 Task: Compose an email to inform a customer about an offer on their last purchased shoes.
Action: Mouse moved to (61, 113)
Screenshot: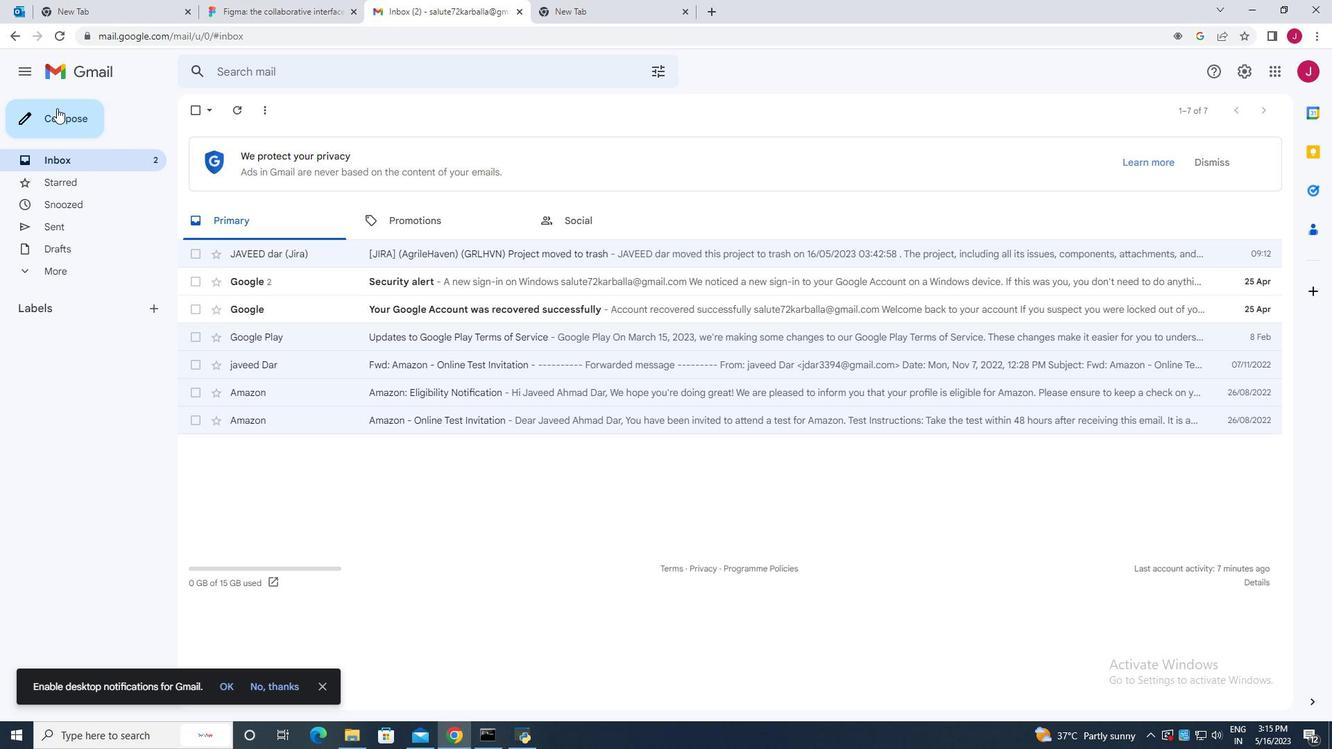 
Action: Mouse pressed left at (61, 113)
Screenshot: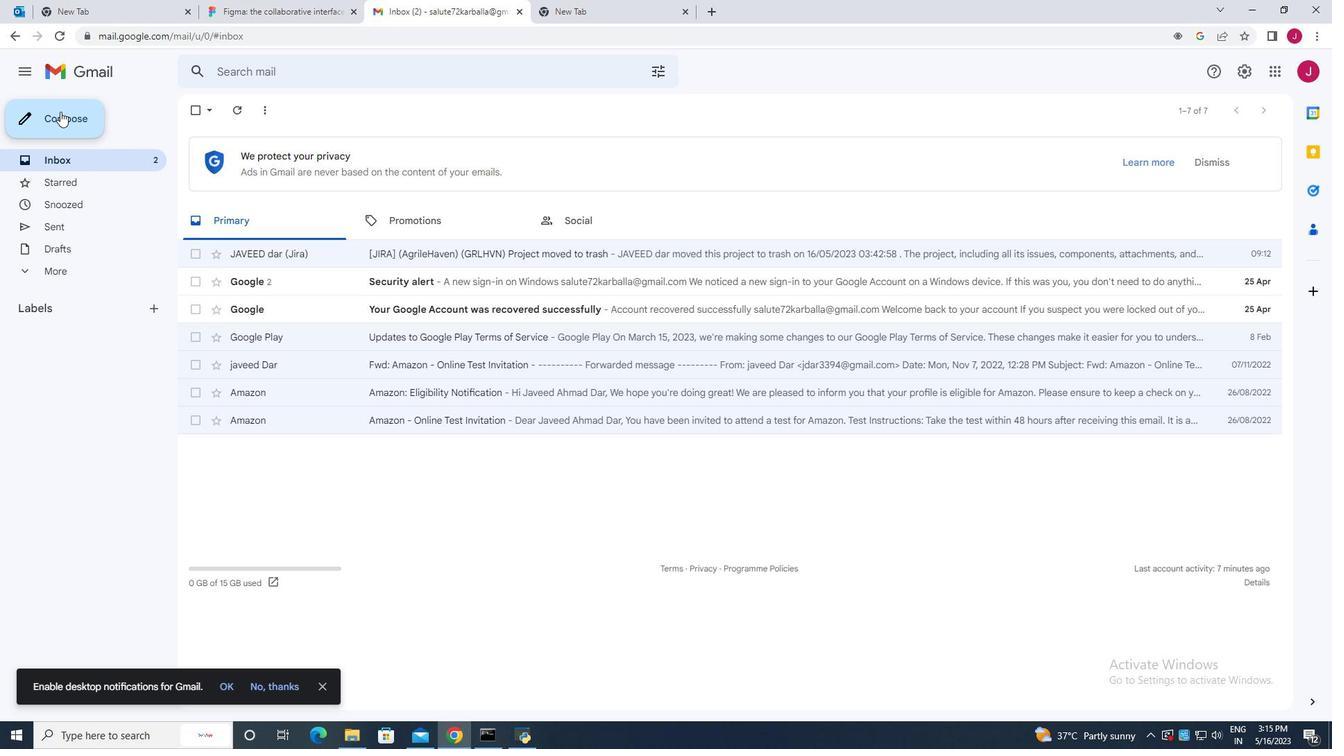 
Action: Mouse moved to (981, 346)
Screenshot: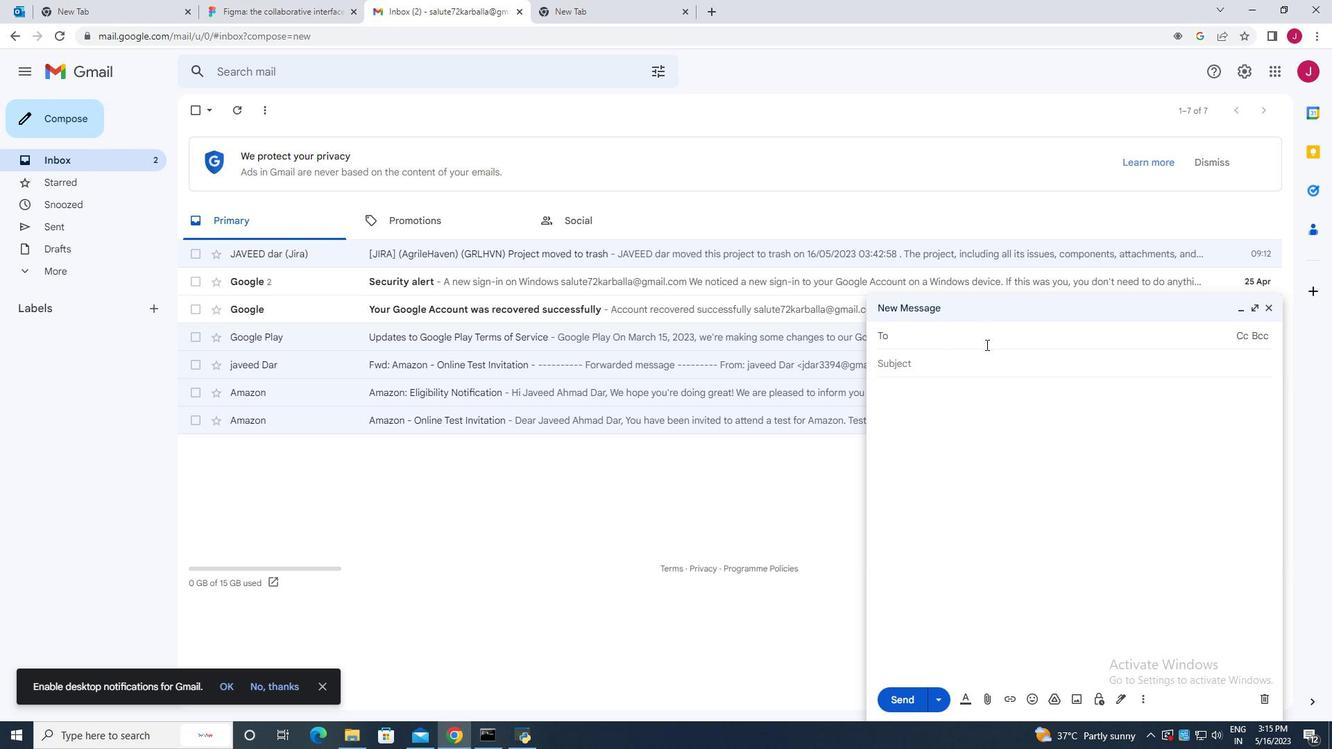 
Action: Key pressed ayash<Key.space>ashraf
Screenshot: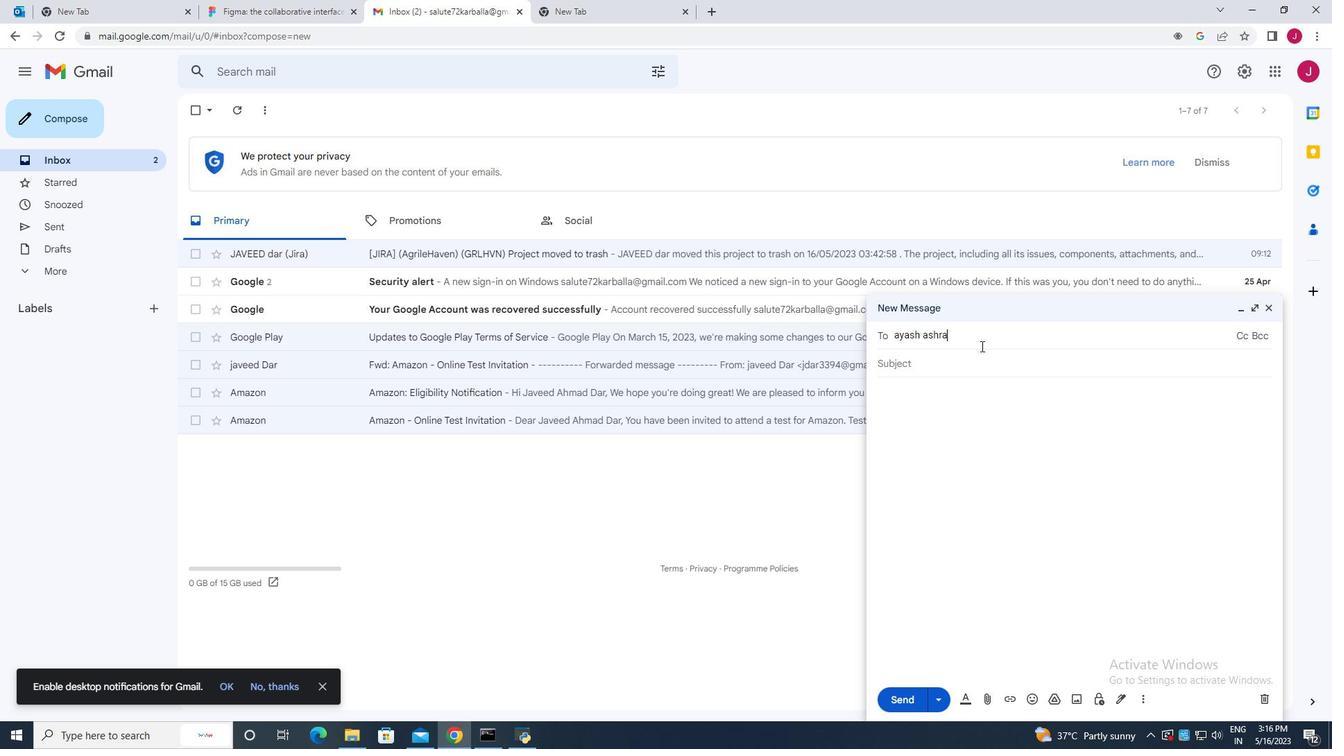 
Action: Mouse moved to (989, 364)
Screenshot: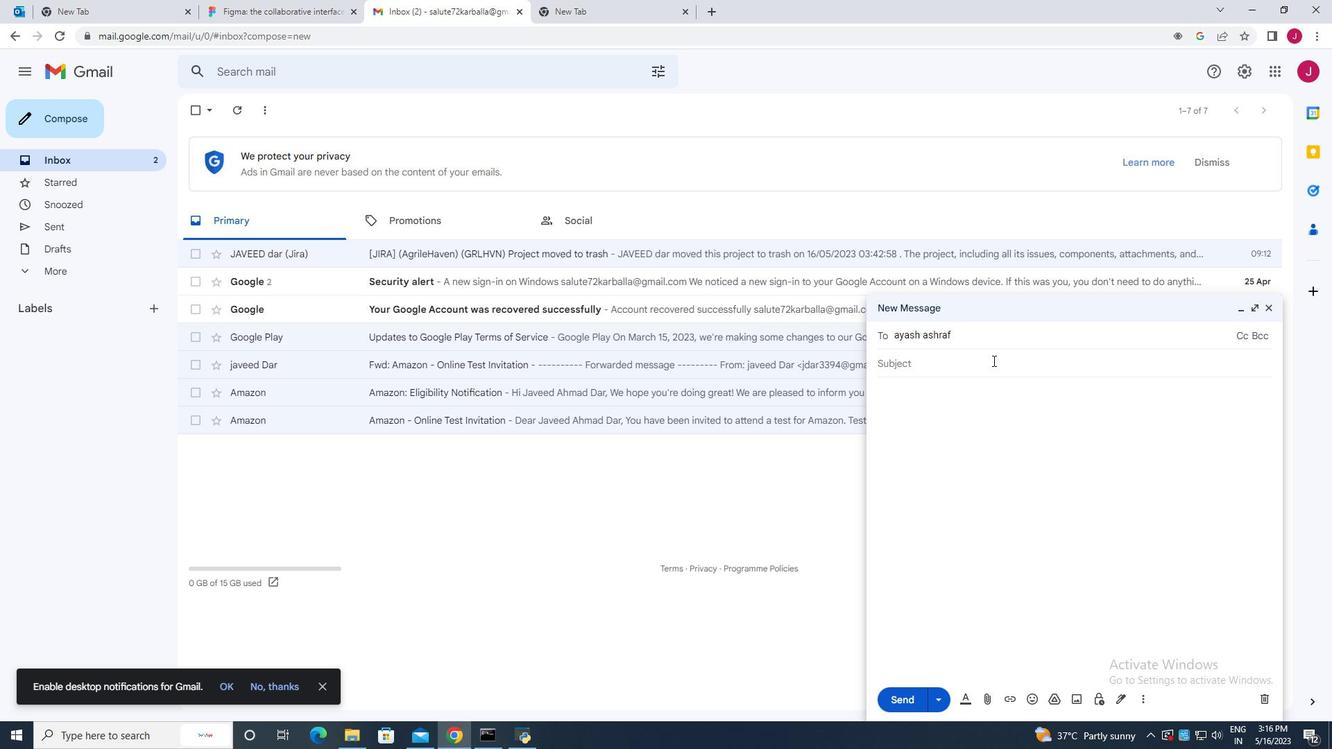 
Action: Mouse pressed left at (989, 364)
Screenshot: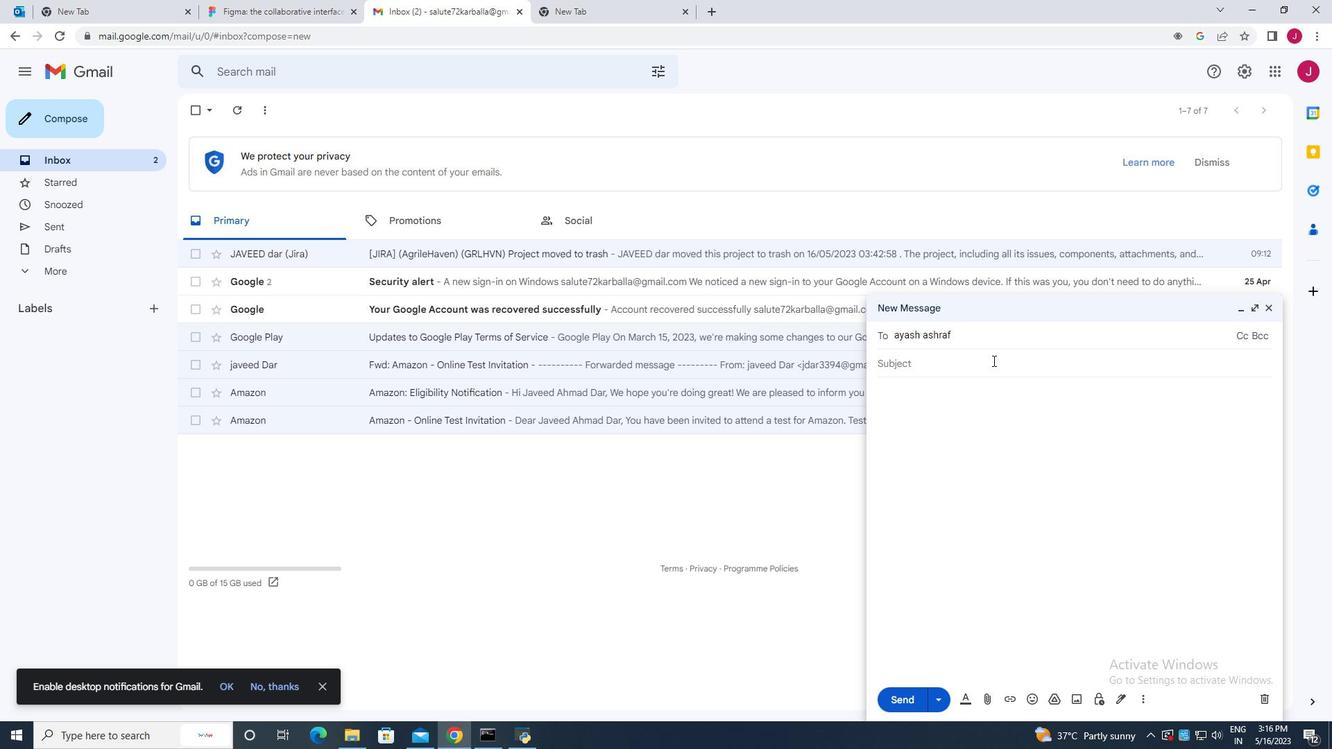 
Action: Key pressed offer<Key.space>avilable<Key.space><Key.backspace><Key.backspace><Key.backspace>le<Key.space>
Screenshot: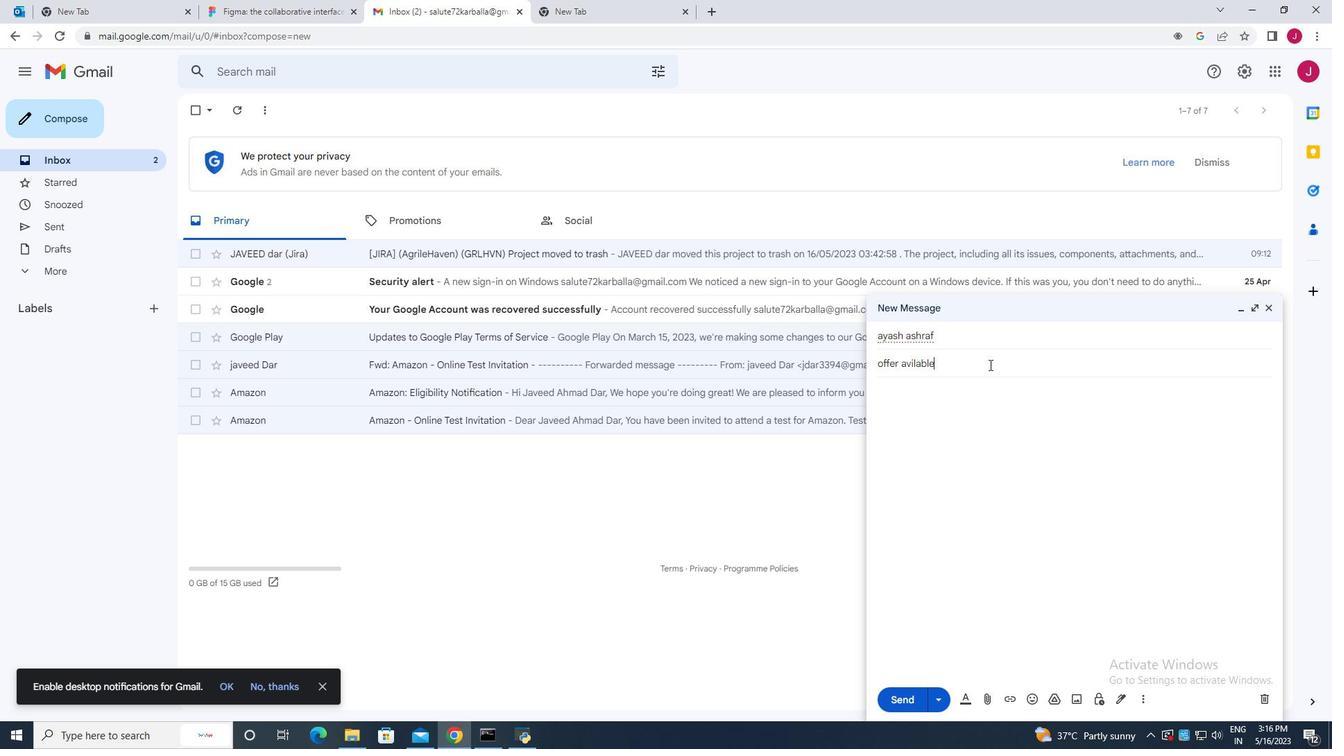 
Action: Mouse moved to (921, 364)
Screenshot: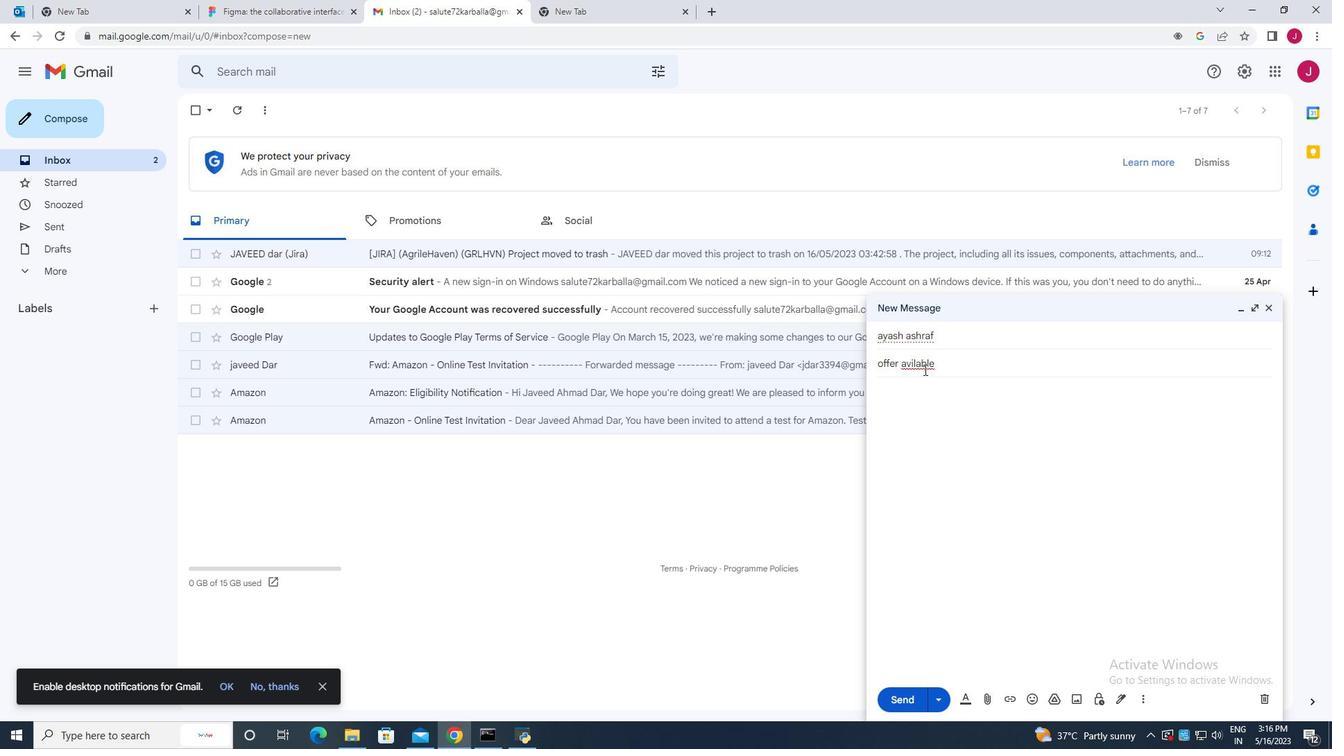 
Action: Mouse pressed right at (921, 364)
Screenshot: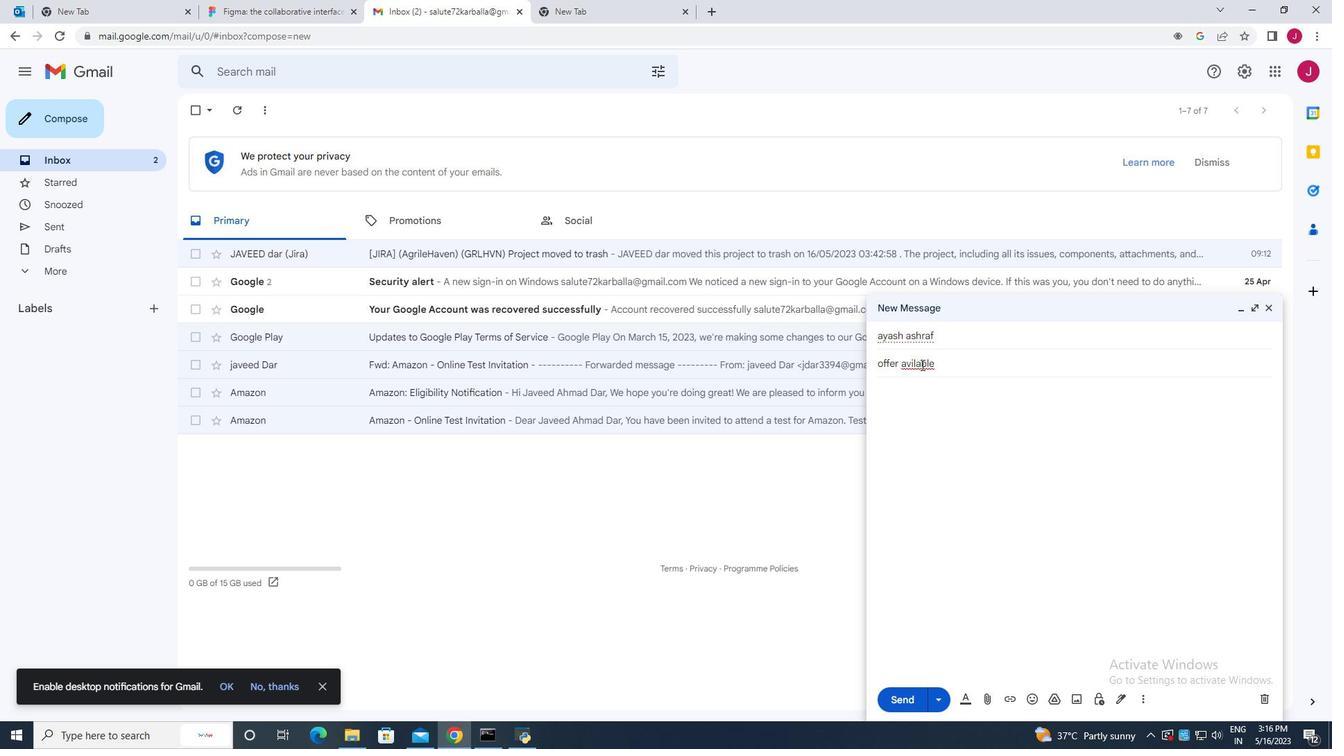 
Action: Mouse moved to (956, 375)
Screenshot: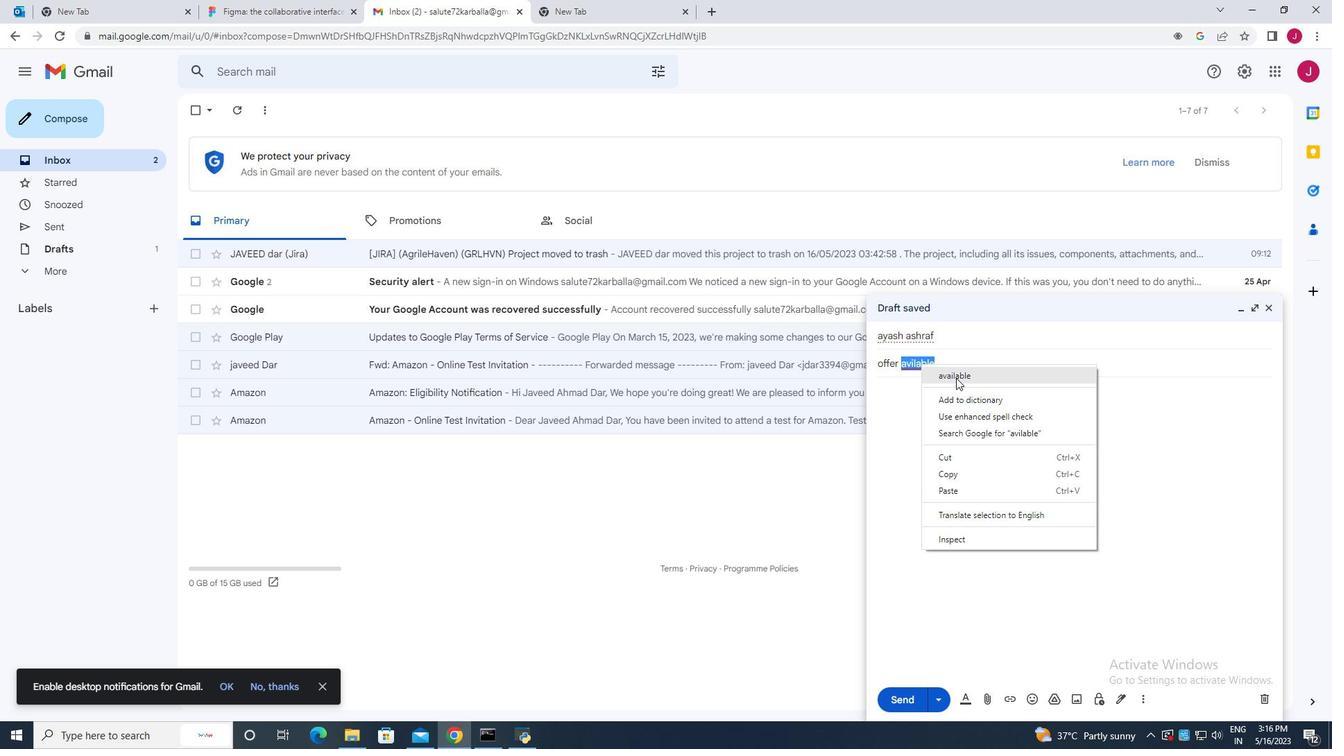 
Action: Mouse pressed left at (956, 375)
Screenshot: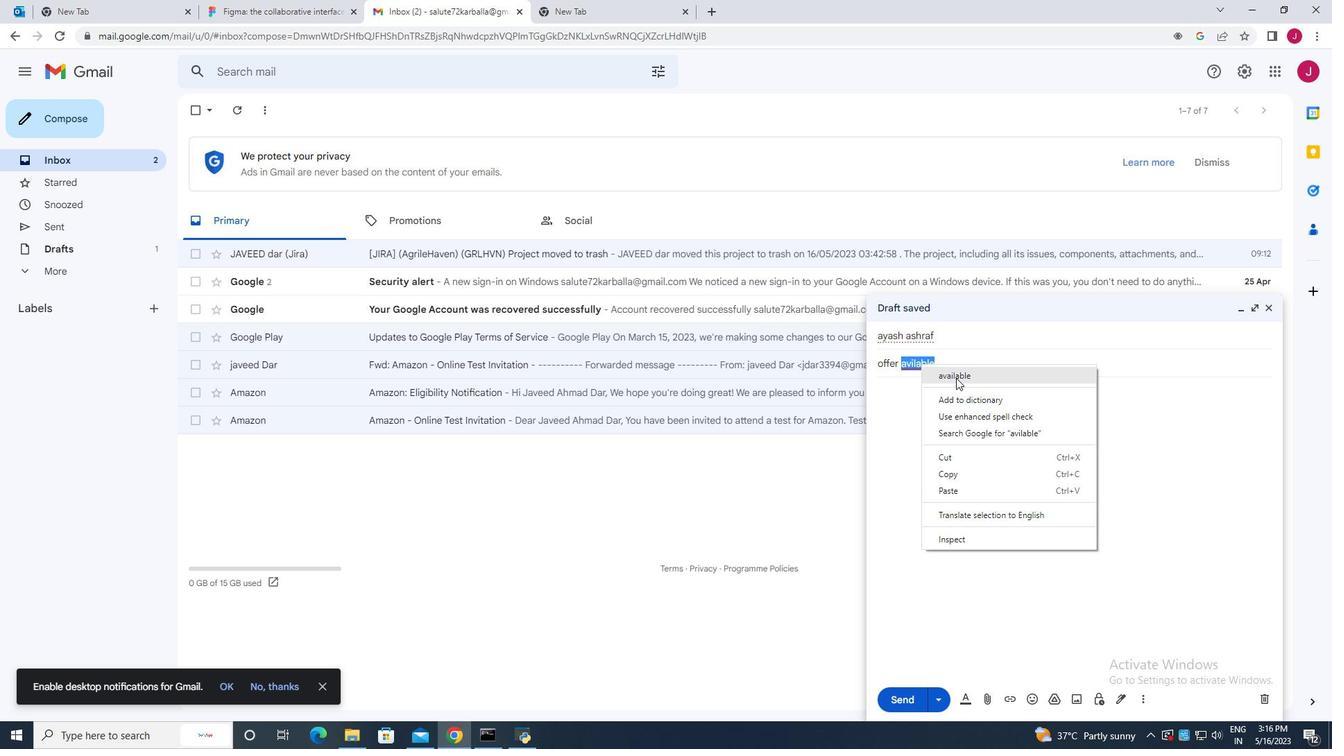 
Action: Mouse moved to (966, 362)
Screenshot: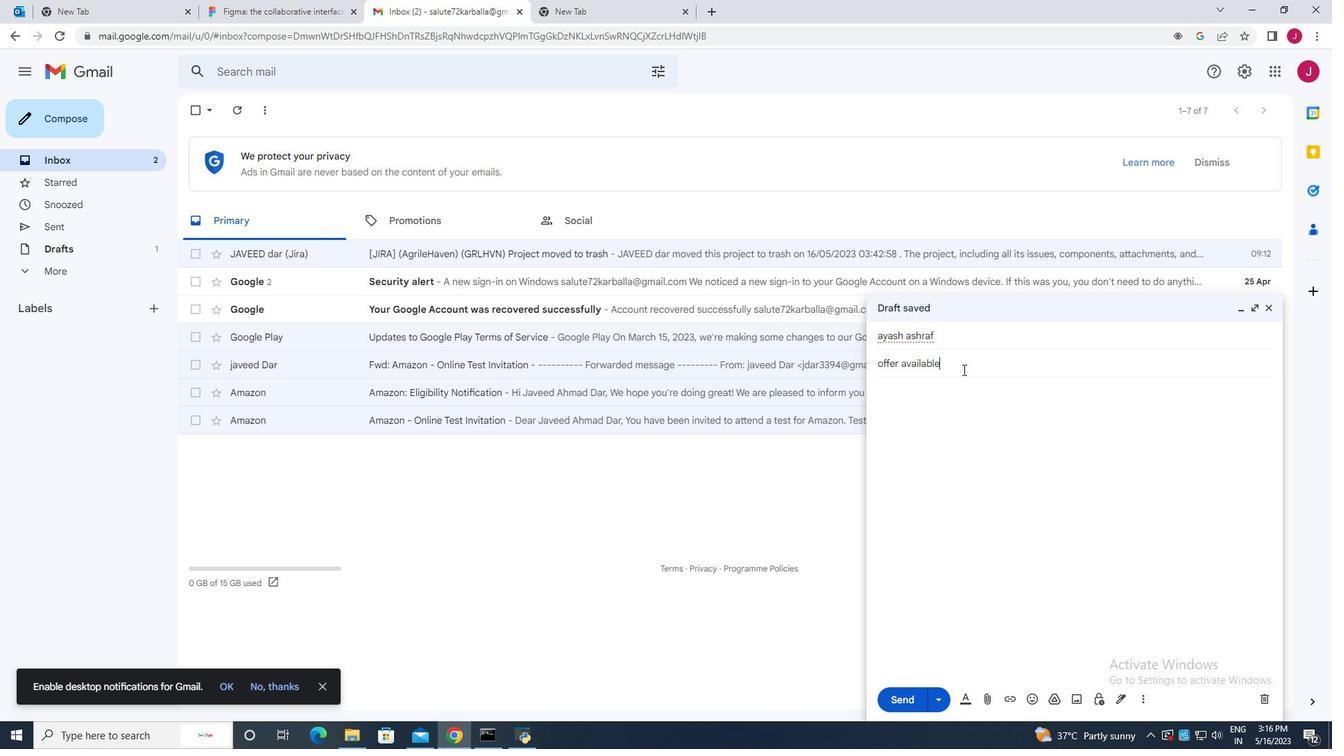 
Action: Mouse pressed left at (966, 362)
Screenshot: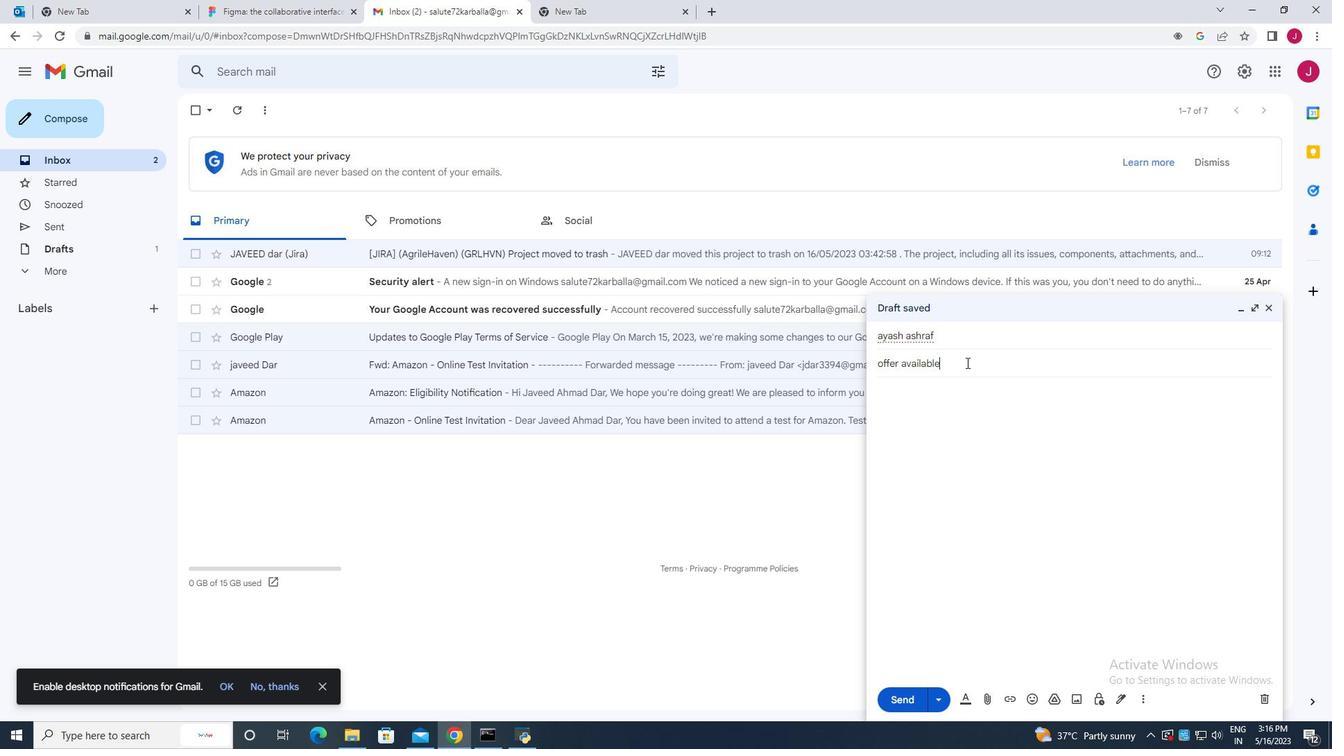 
Action: Key pressed for<Key.space>sho<Key.backspace><Key.backspace><Key.backspace><Key.backspace><Key.space>last<Key.space>purchased<Key.space>c<Key.backspace>shoes<Key.enter><Key.enter>
Screenshot: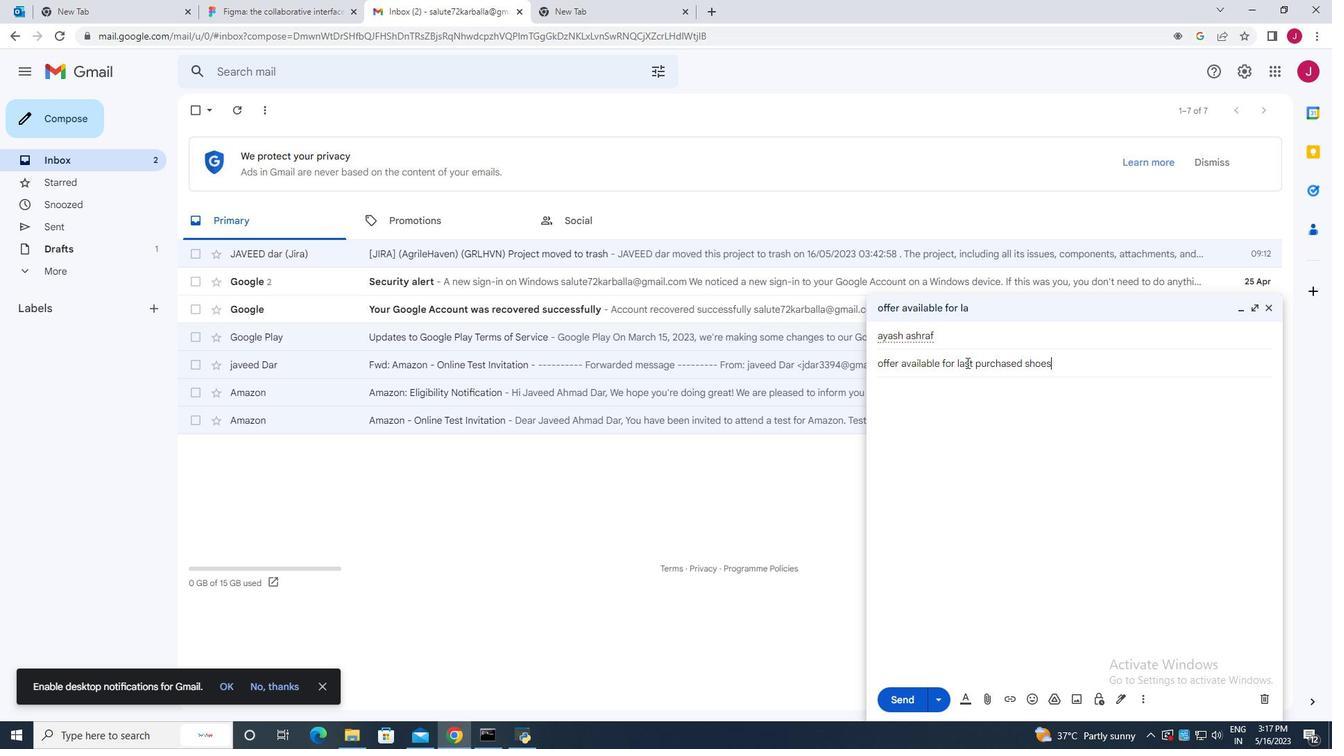 
Action: Mouse moved to (964, 498)
Screenshot: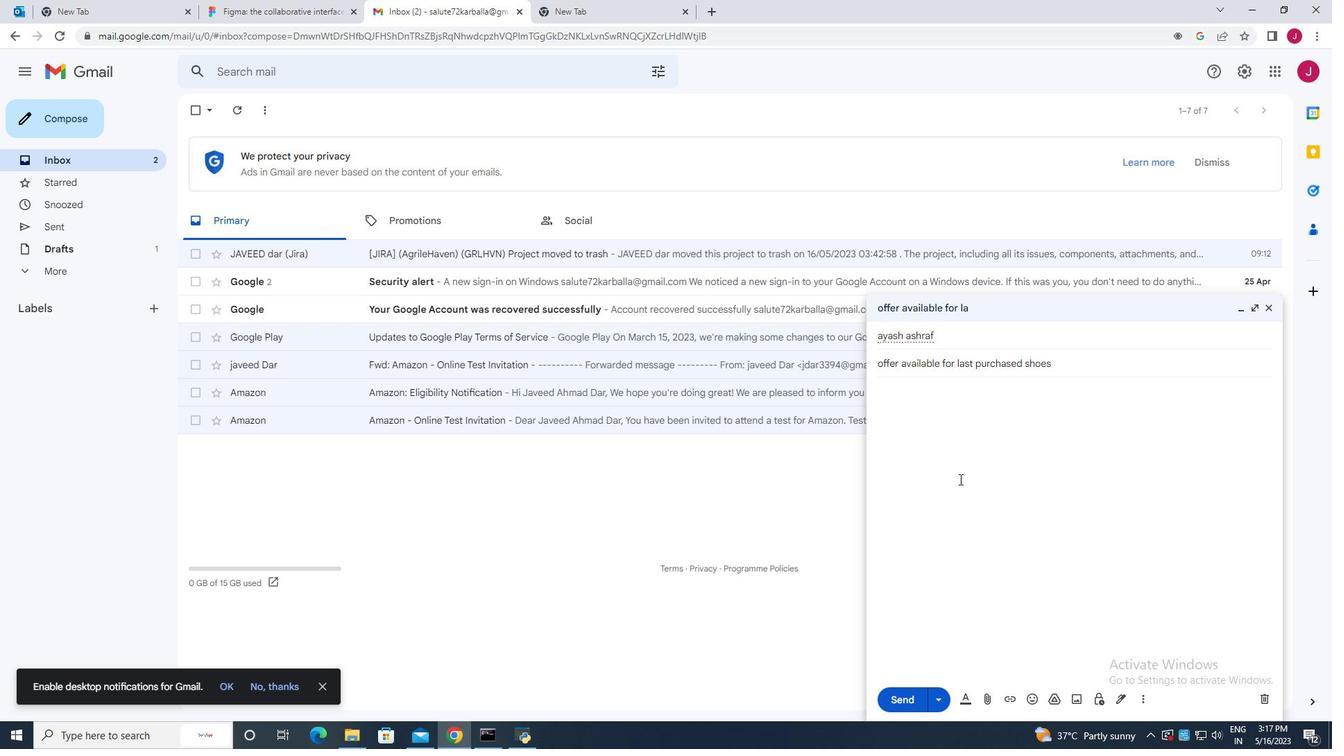 
Action: Mouse pressed left at (964, 498)
Screenshot: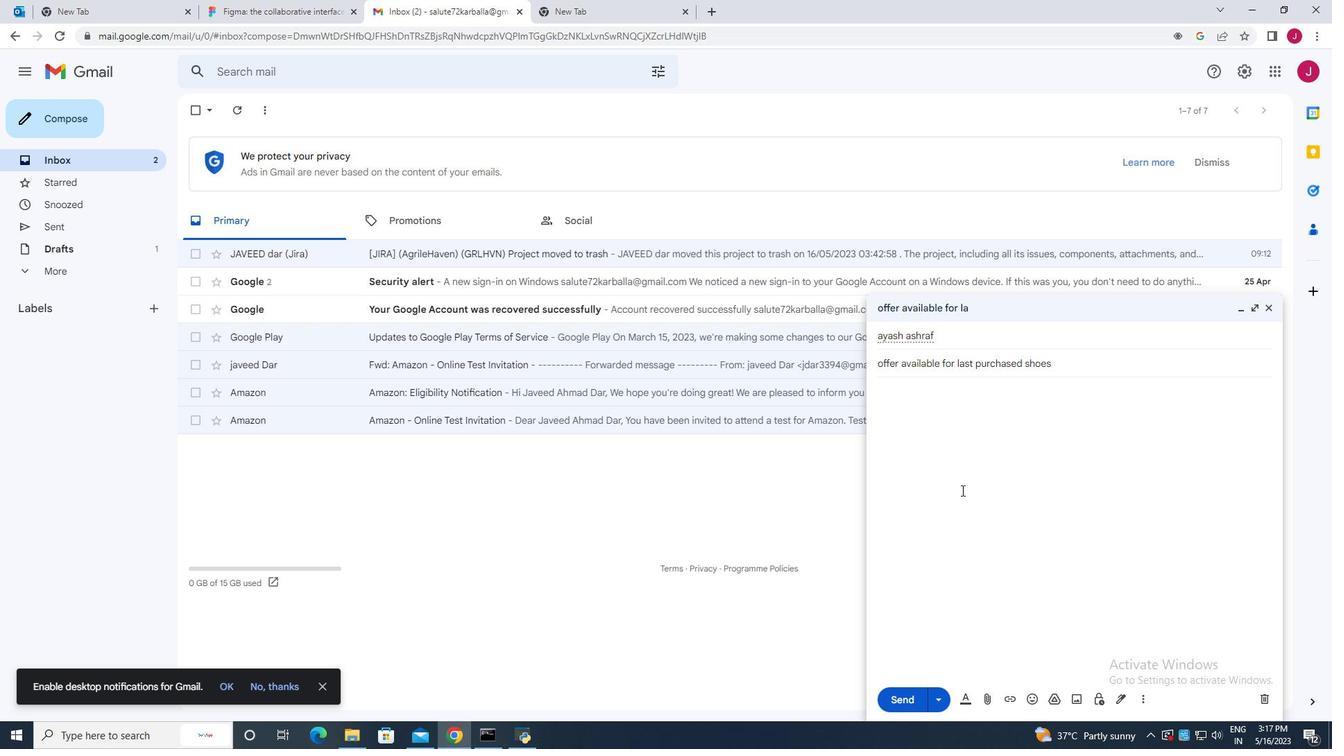 
Action: Mouse moved to (954, 450)
Screenshot: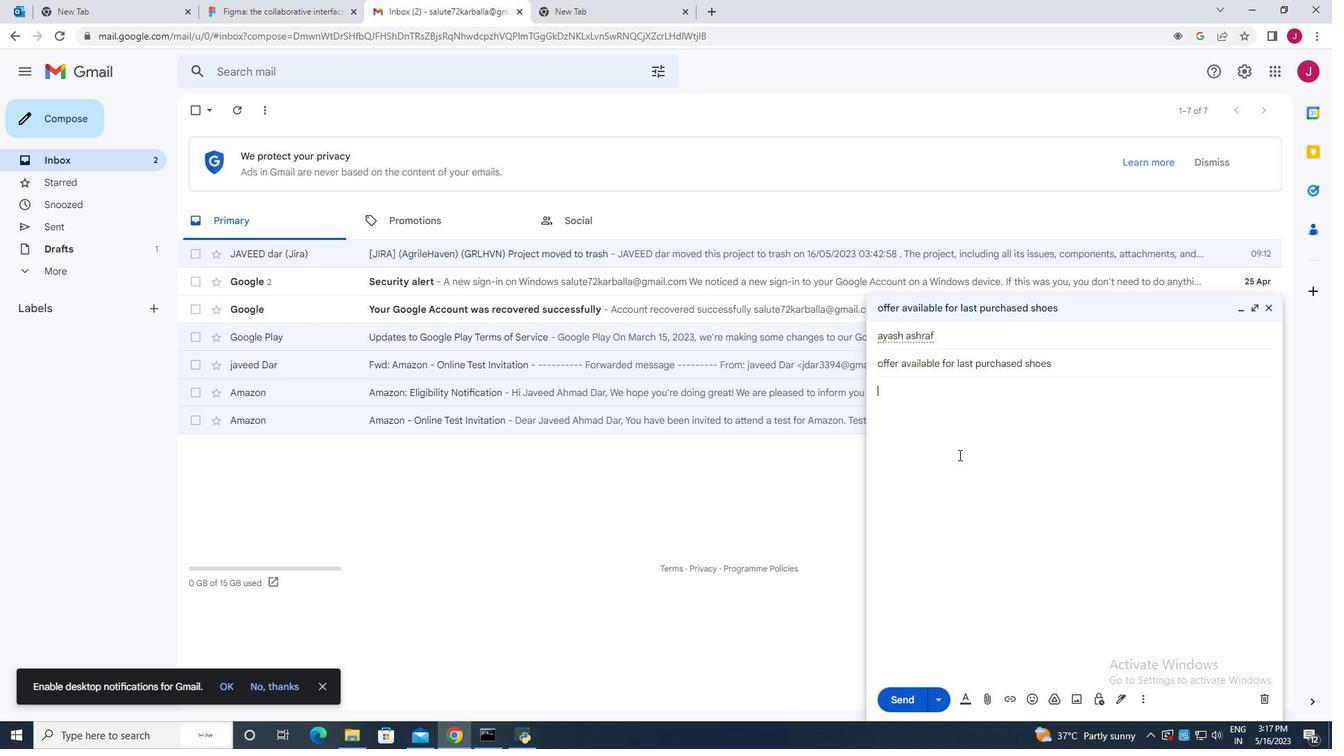 
Action: Key pressed dera<Key.space>ayash
Screenshot: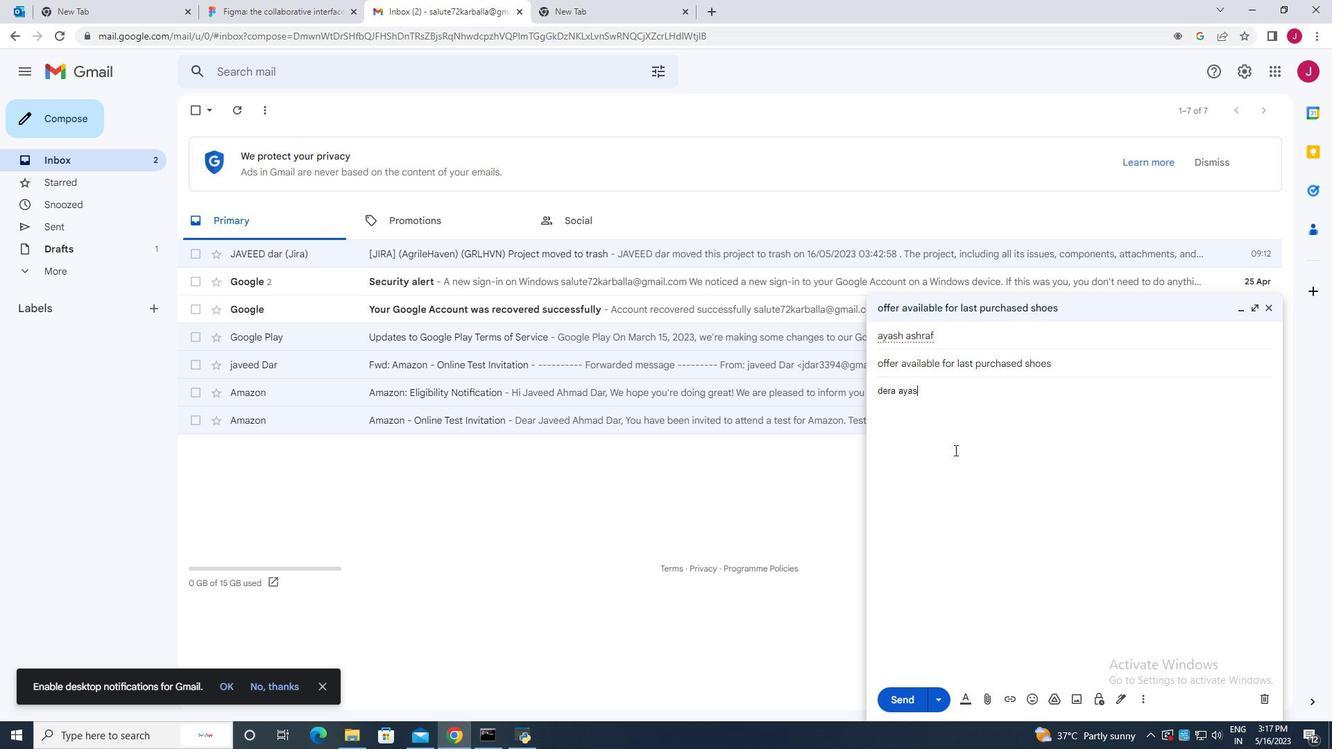 
Action: Mouse moved to (895, 391)
Screenshot: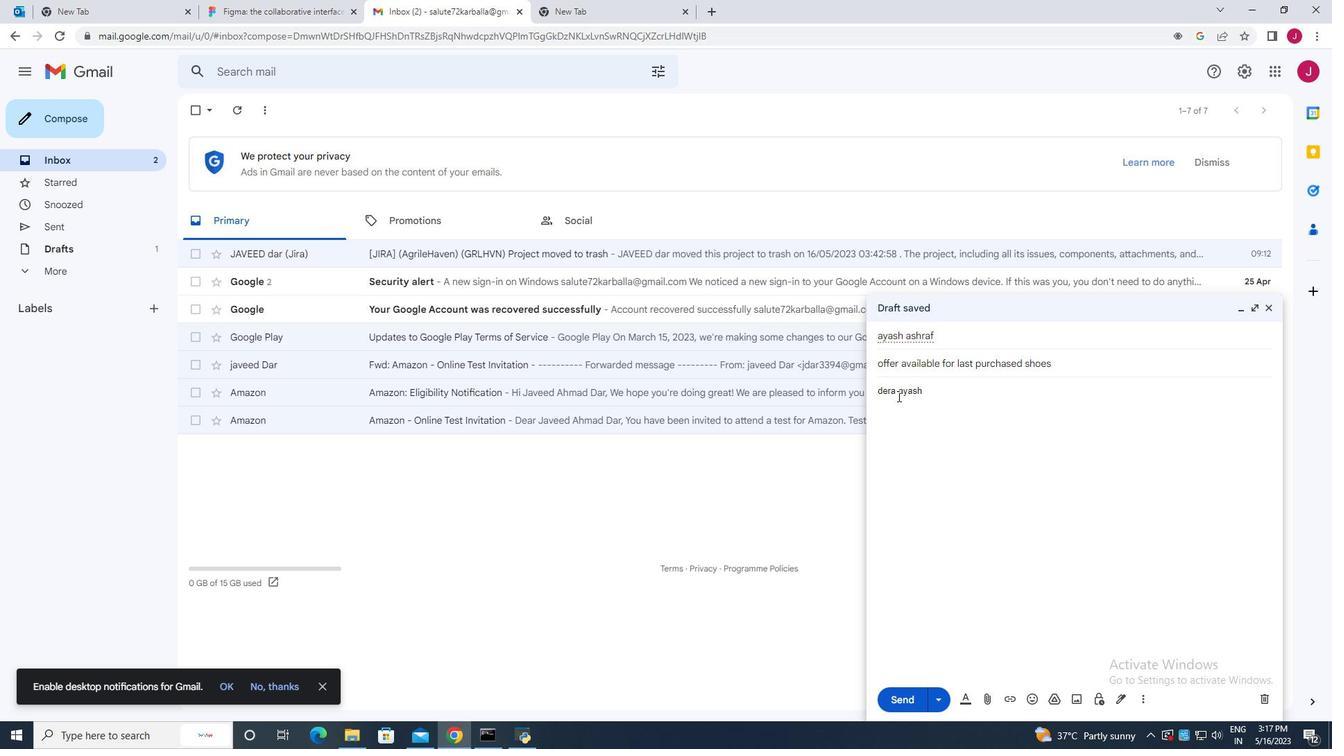 
Action: Mouse pressed left at (895, 391)
Screenshot: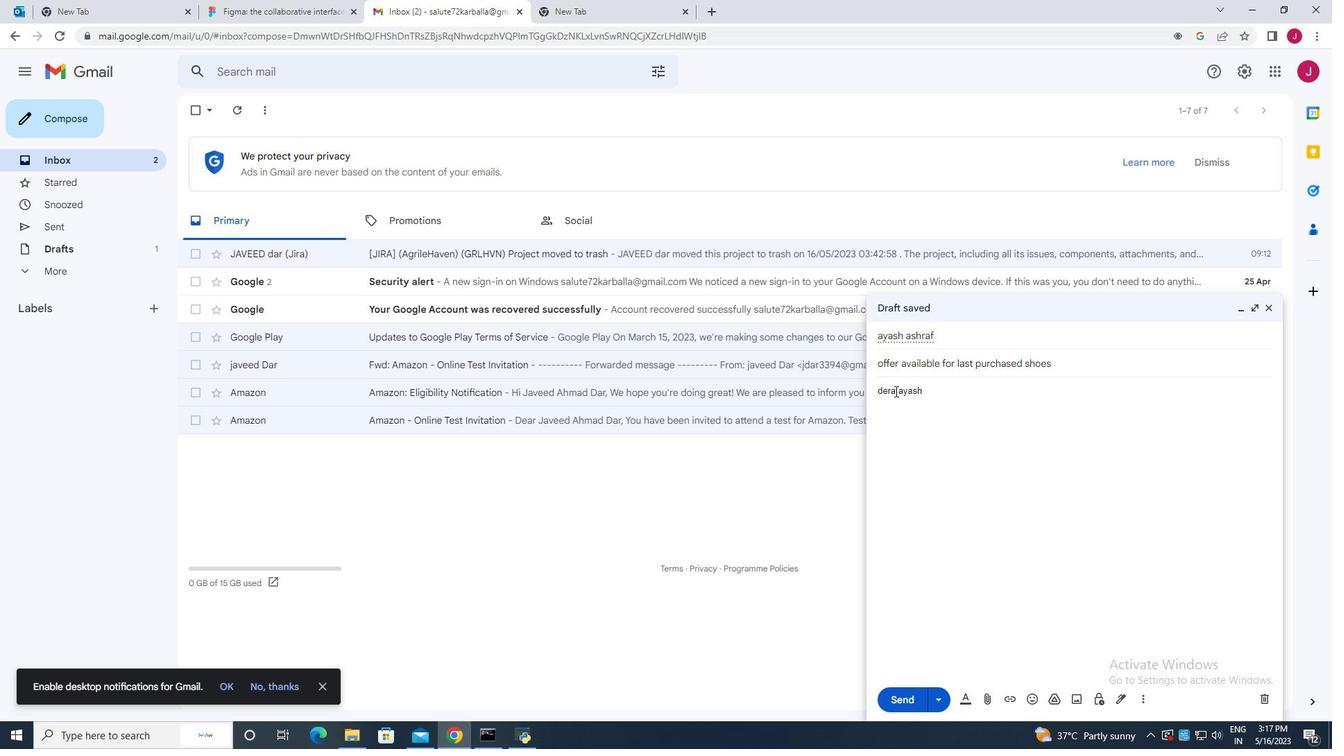 
Action: Mouse moved to (901, 398)
Screenshot: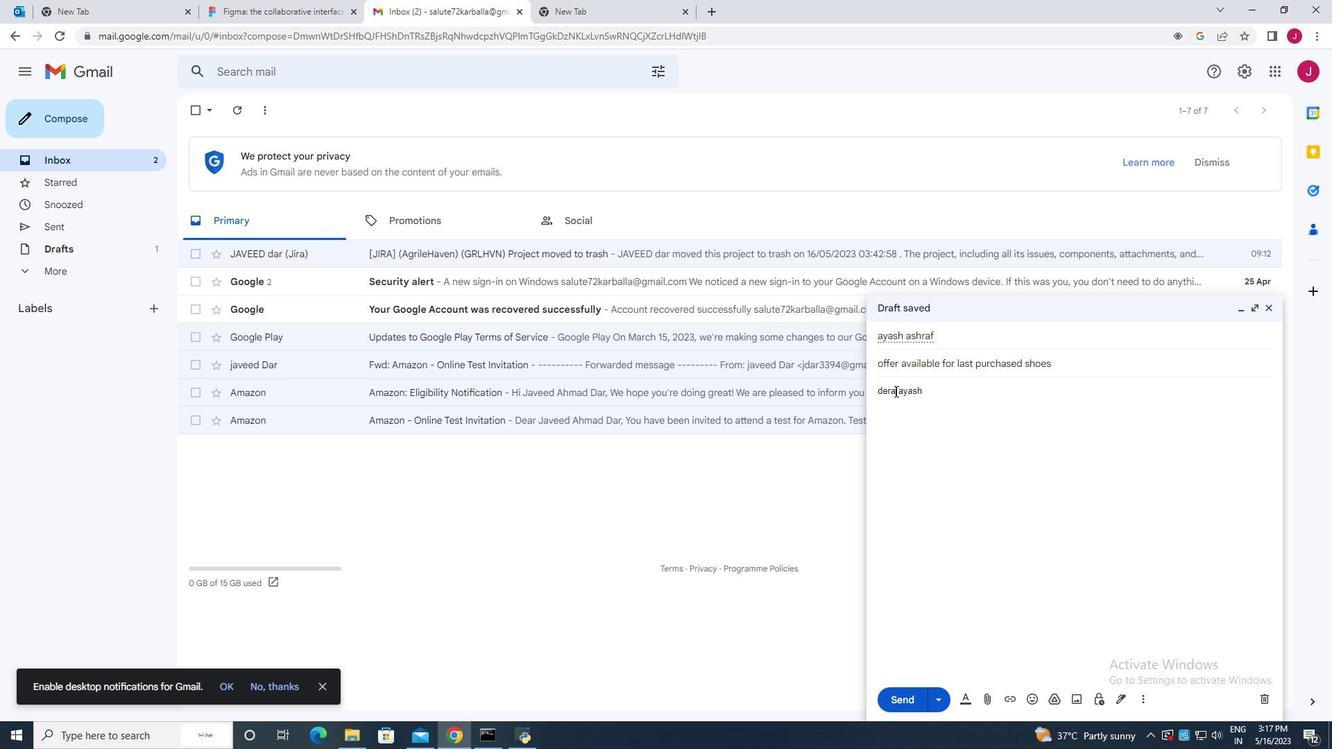 
Action: Key pressed <Key.backspace><Key.backspace>ar
Screenshot: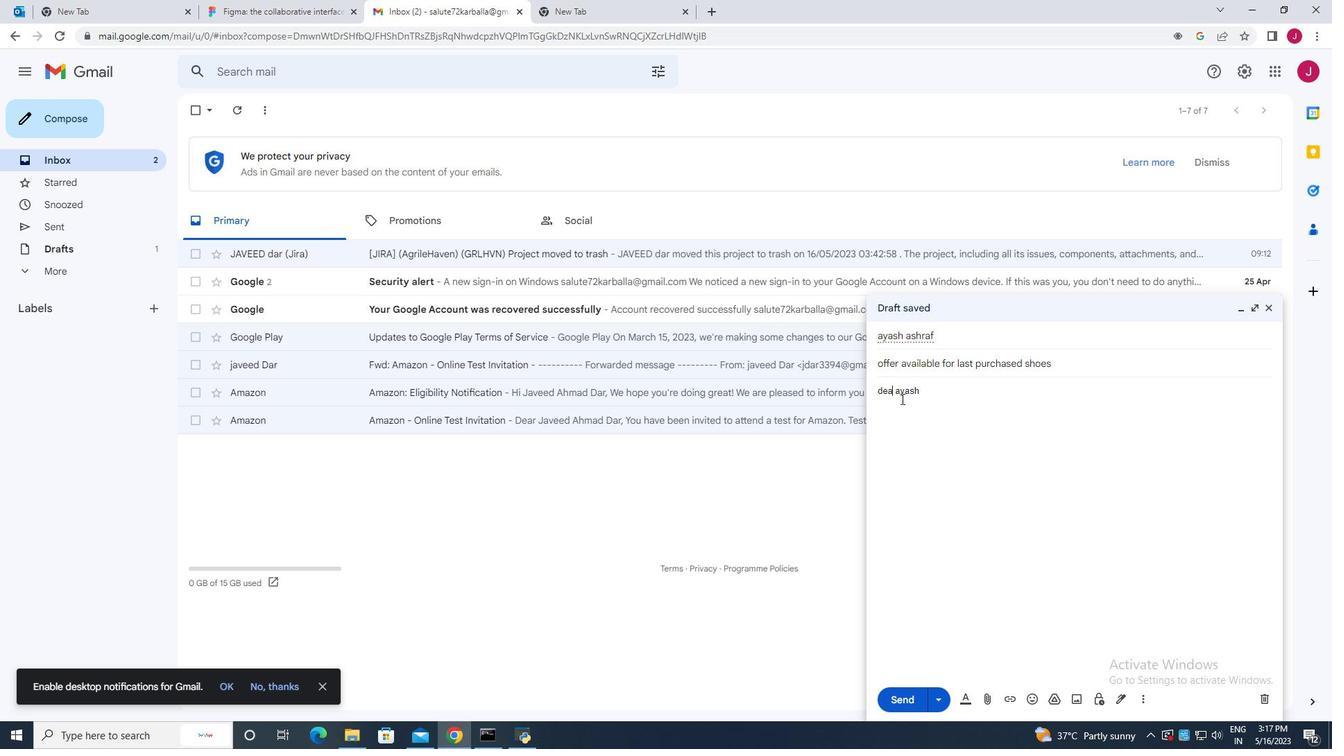 
Action: Mouse moved to (951, 399)
Screenshot: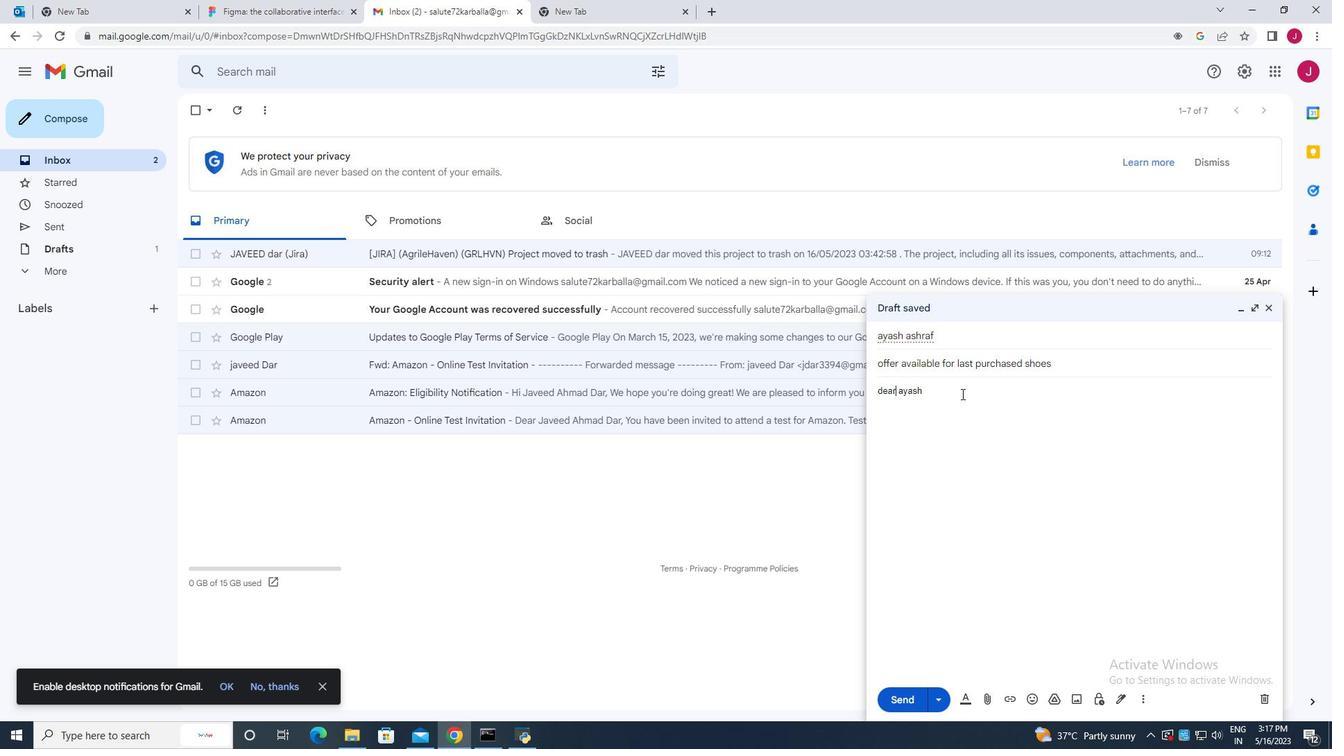 
Action: Mouse pressed left at (951, 399)
Screenshot: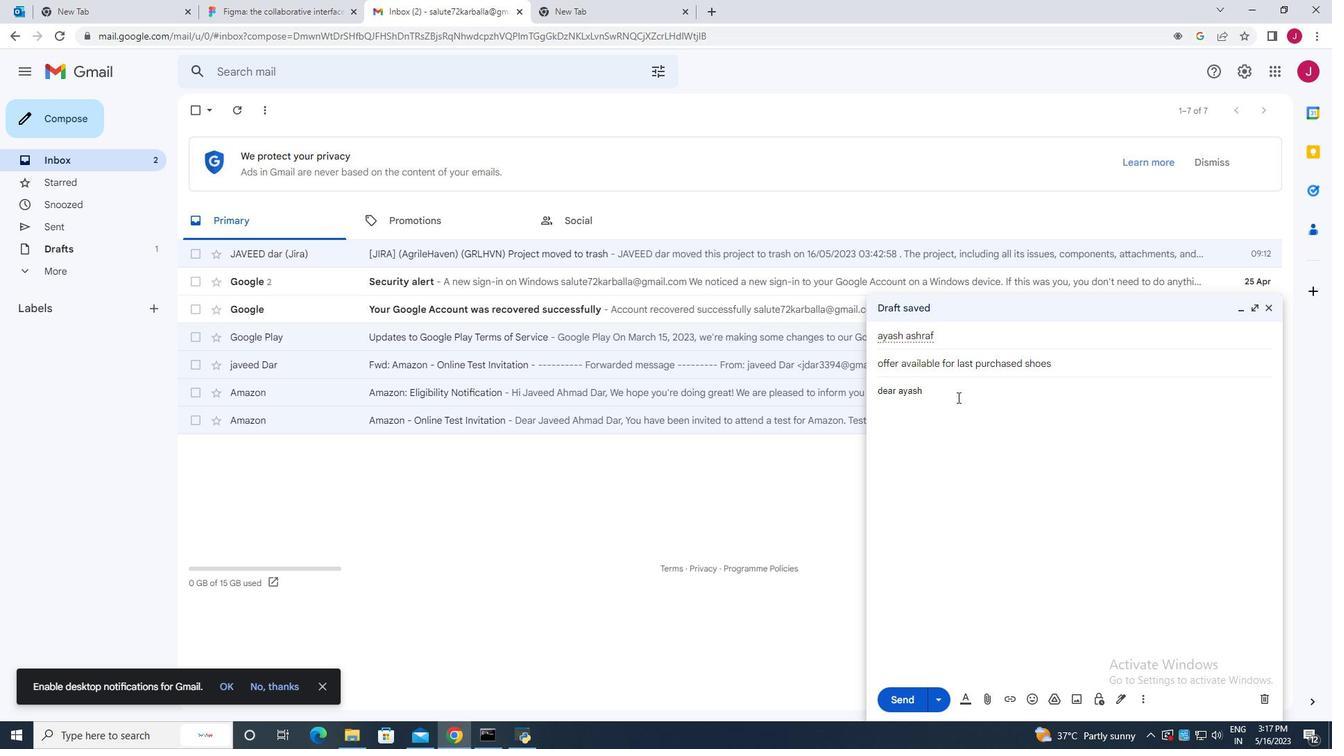 
Action: Key pressed ;<Key.enter><Key.enter>this<Key.space>is<Key.space>javeed<Key.space>,<Key.space>i<Key.space>am<Key.space>informing<Key.space>you<Key.space>tg<Key.backspace>hat<Key.space>your<Key.space>previous<Key.space>purs<Key.backspace>chased<Key.space>order<Key.space>of<Key.space>shoes<Key.space>
Screenshot: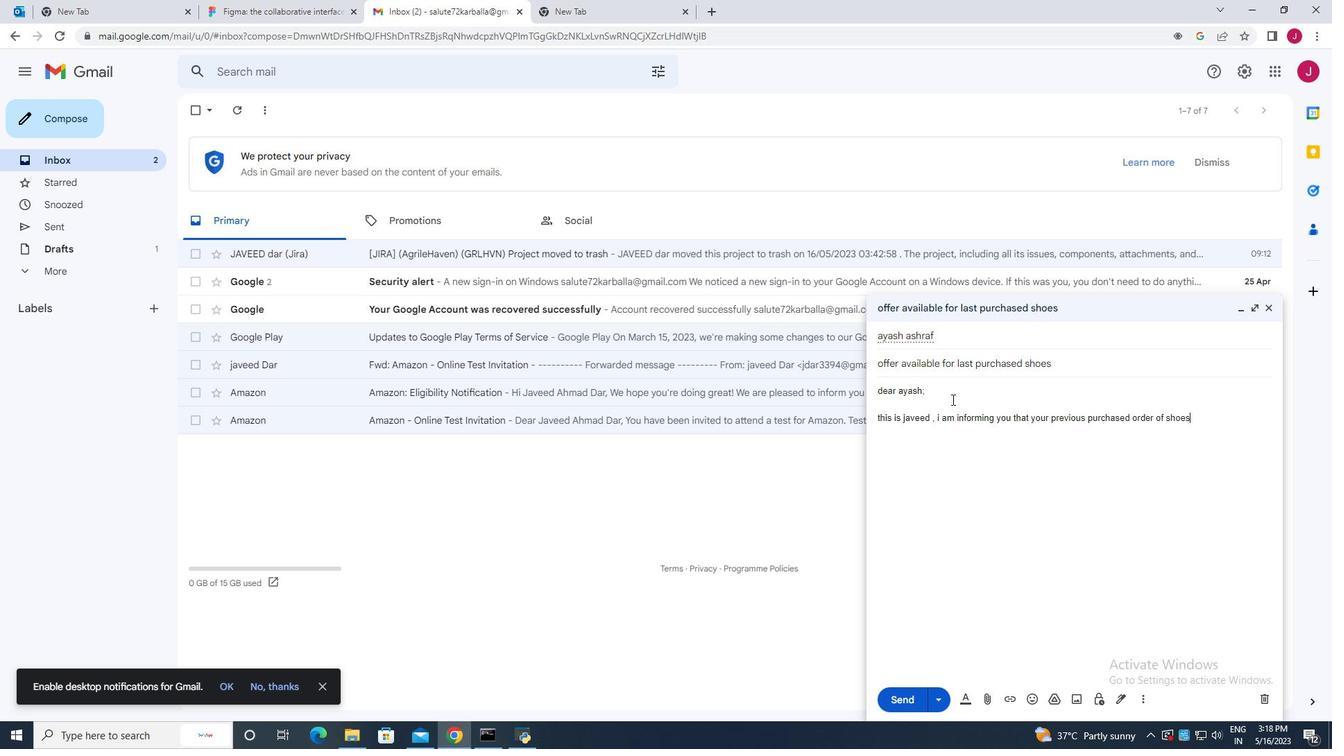 
Action: Mouse moved to (928, 421)
Screenshot: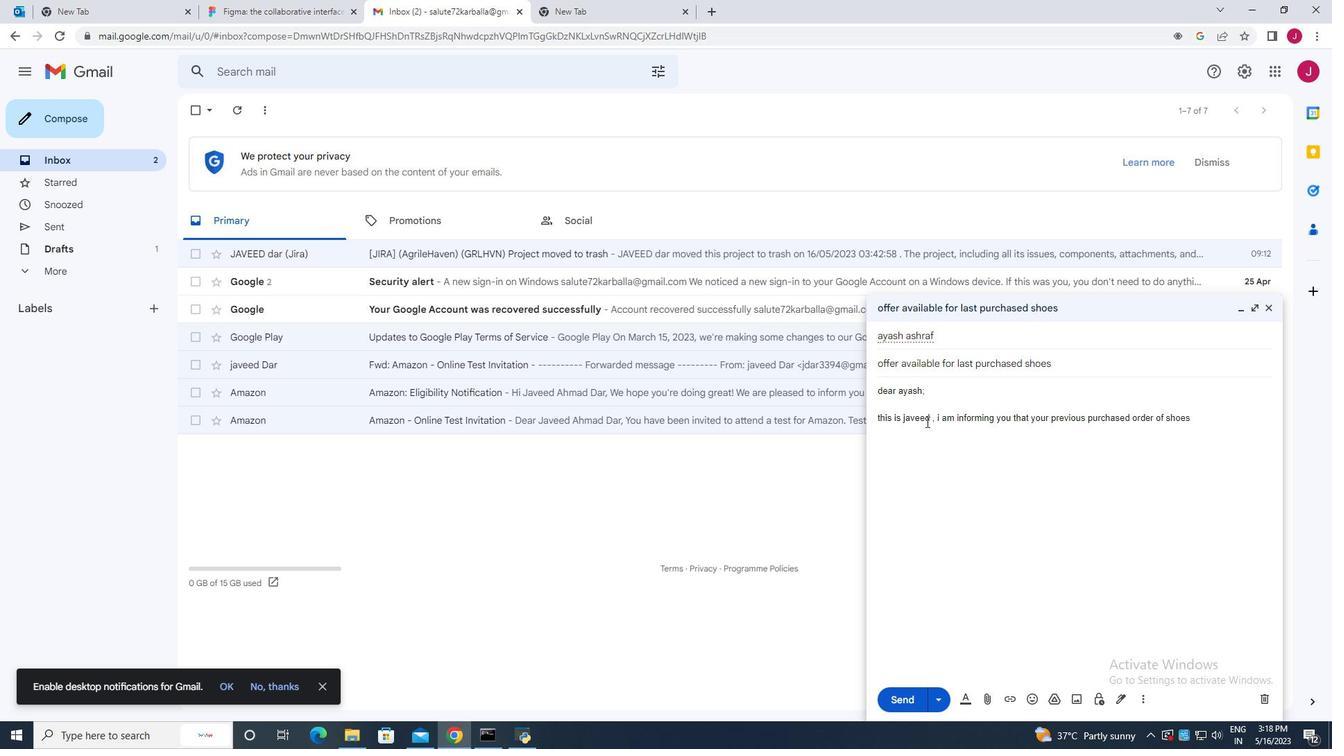 
Action: Mouse pressed left at (928, 421)
Screenshot: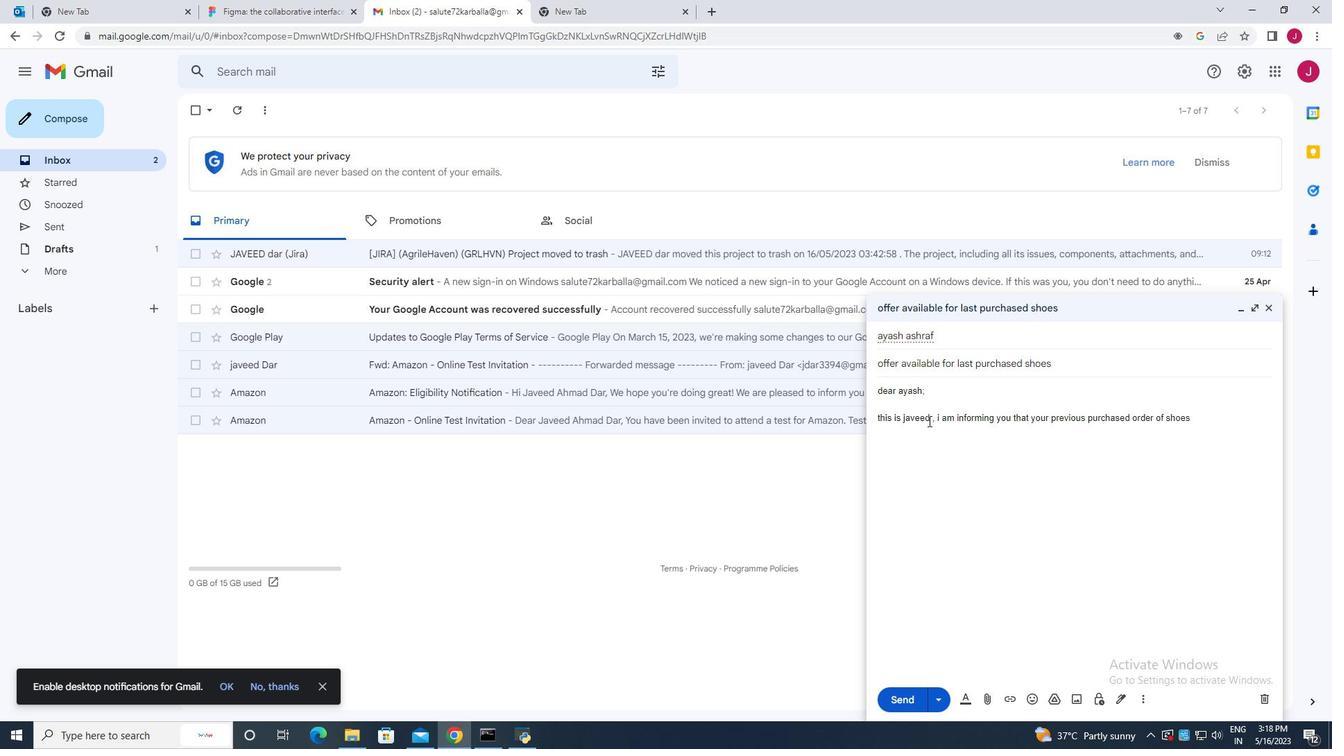 
Action: Mouse moved to (936, 424)
Screenshot: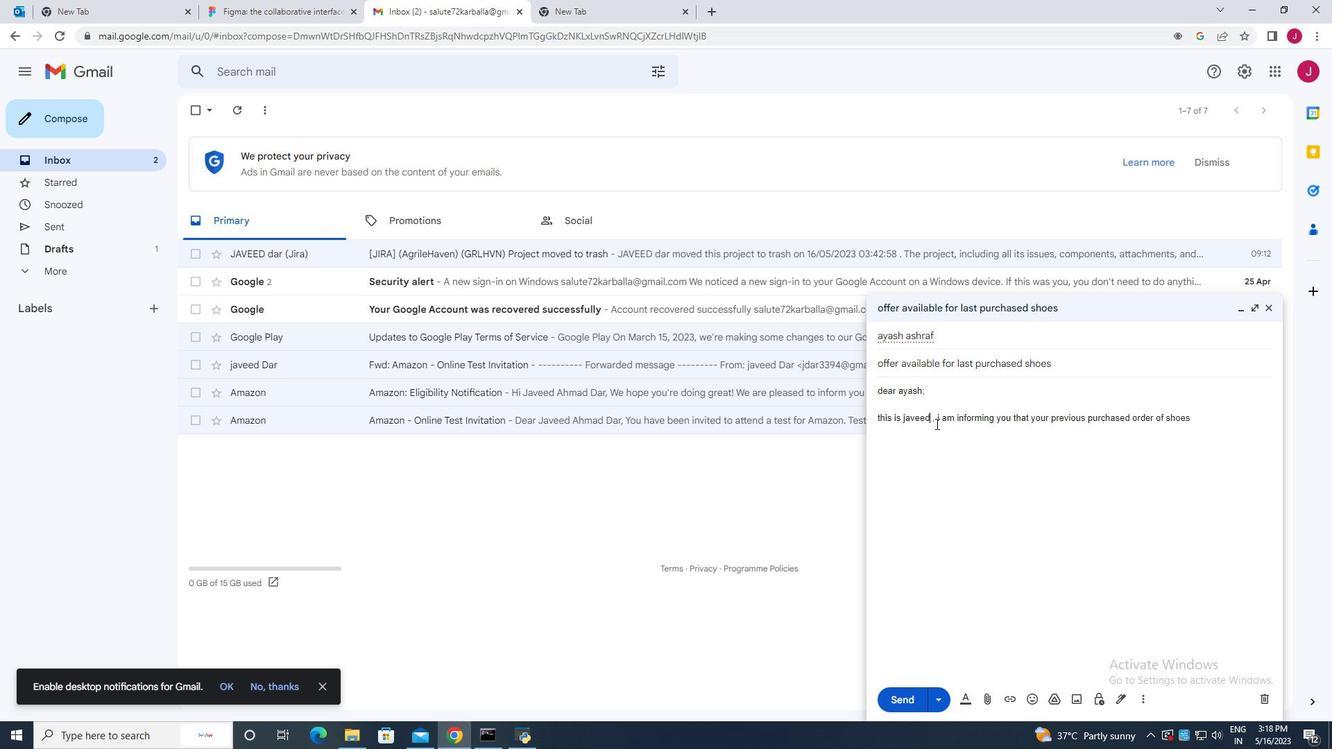 
Action: Key pressed <Key.space>mailing<Key.space>from<Key.space>amazon
Screenshot: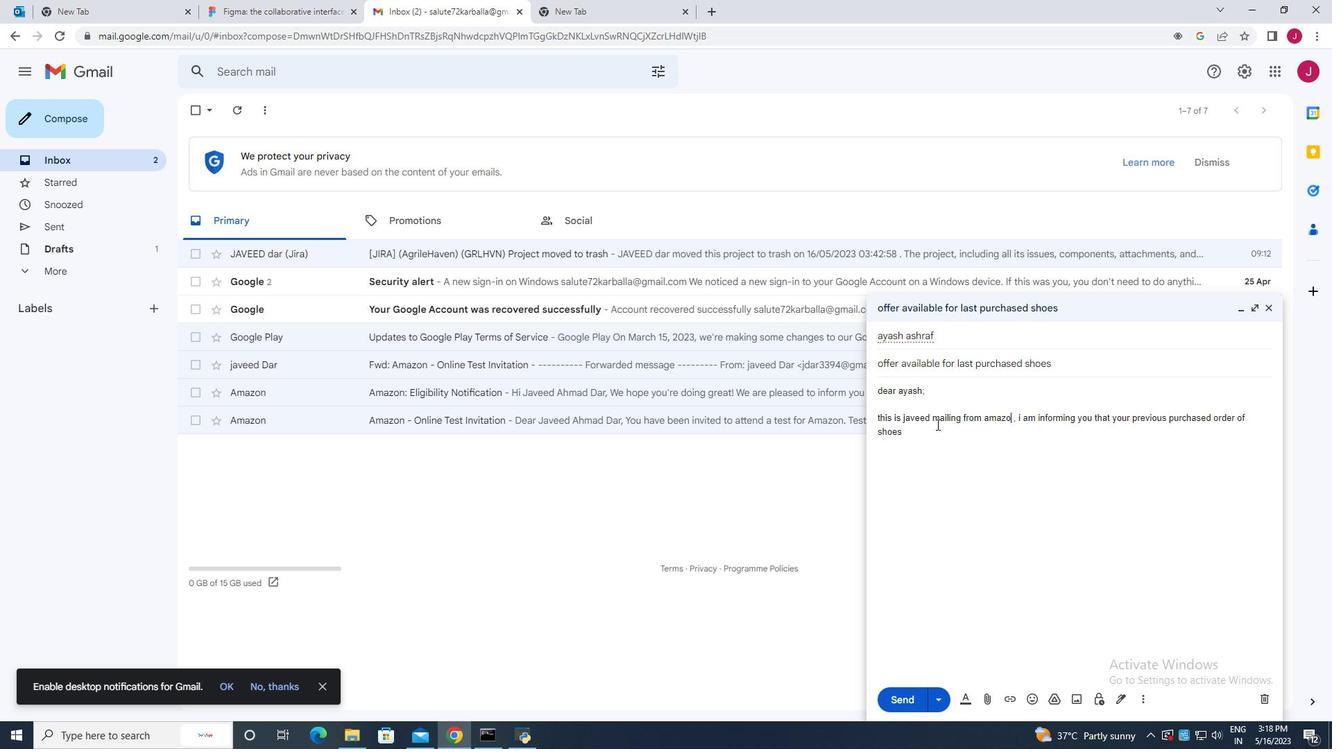
Action: Mouse moved to (931, 440)
Screenshot: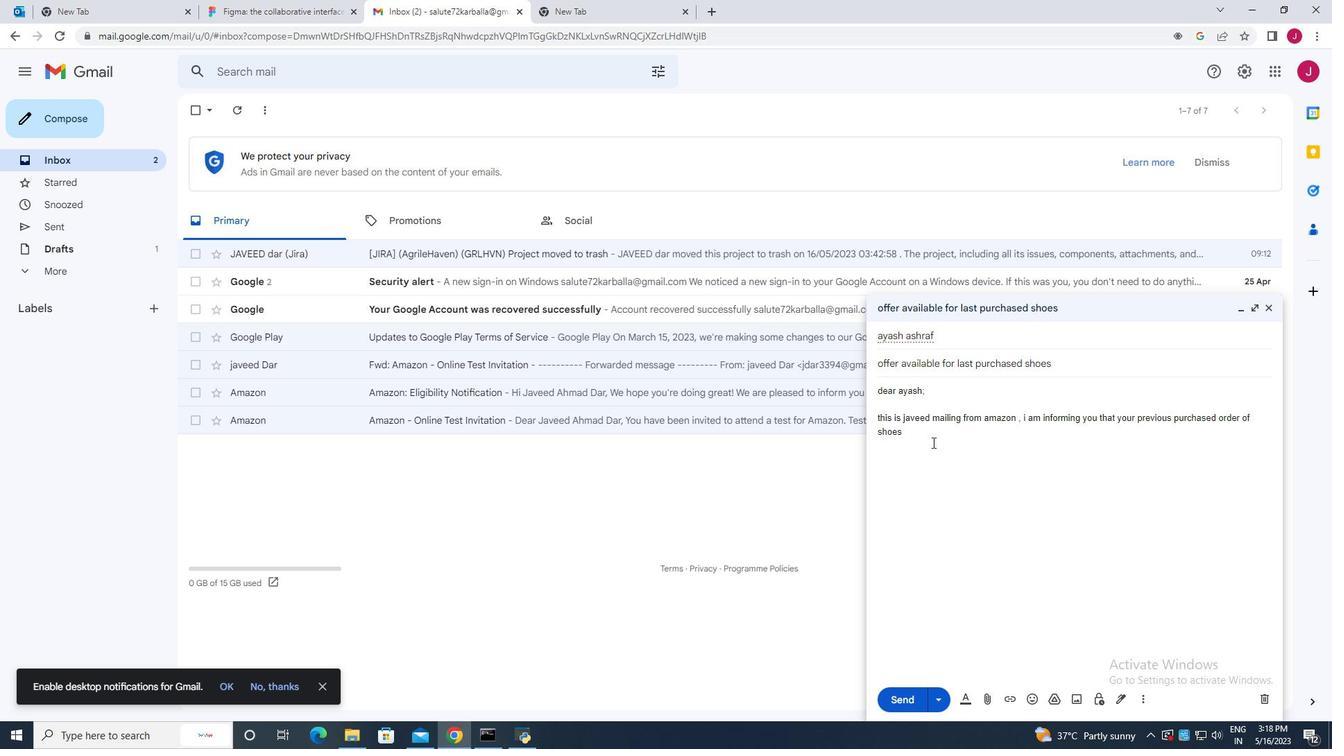 
Action: Mouse pressed left at (931, 440)
Screenshot: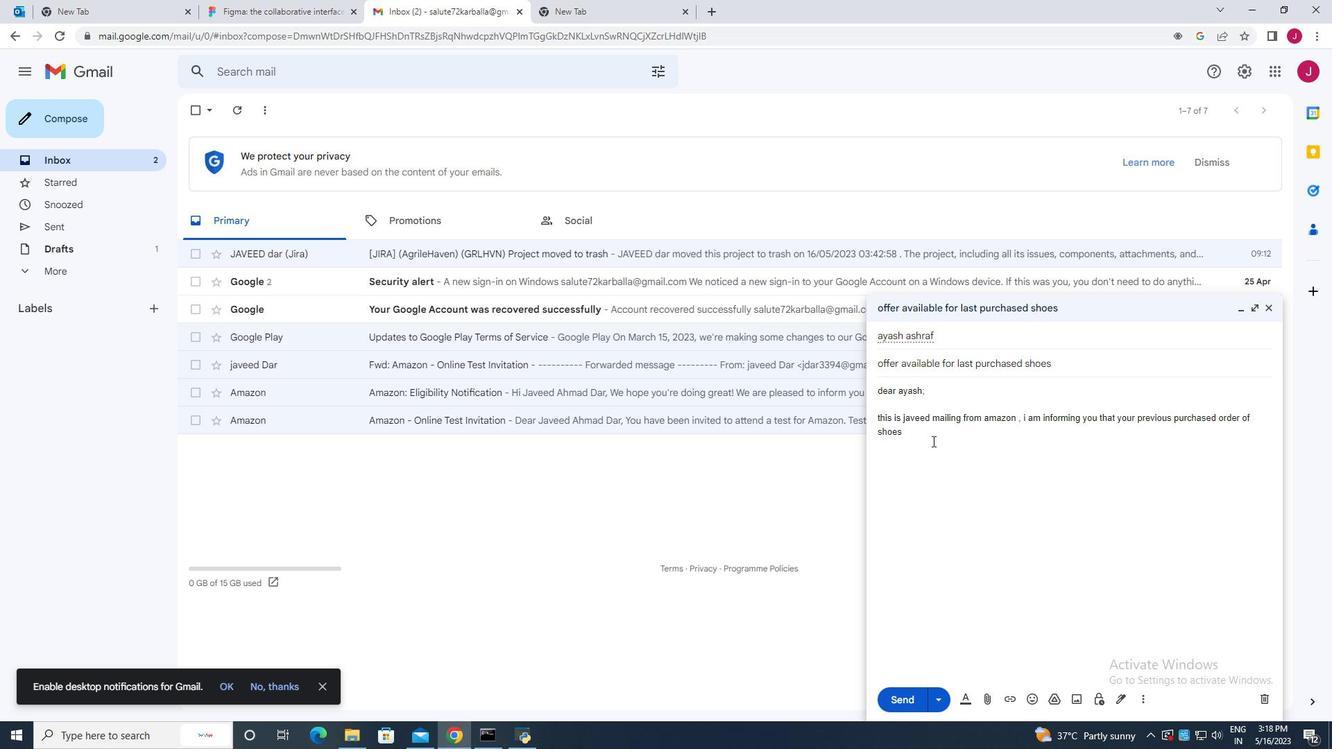 
Action: Mouse moved to (942, 432)
Screenshot: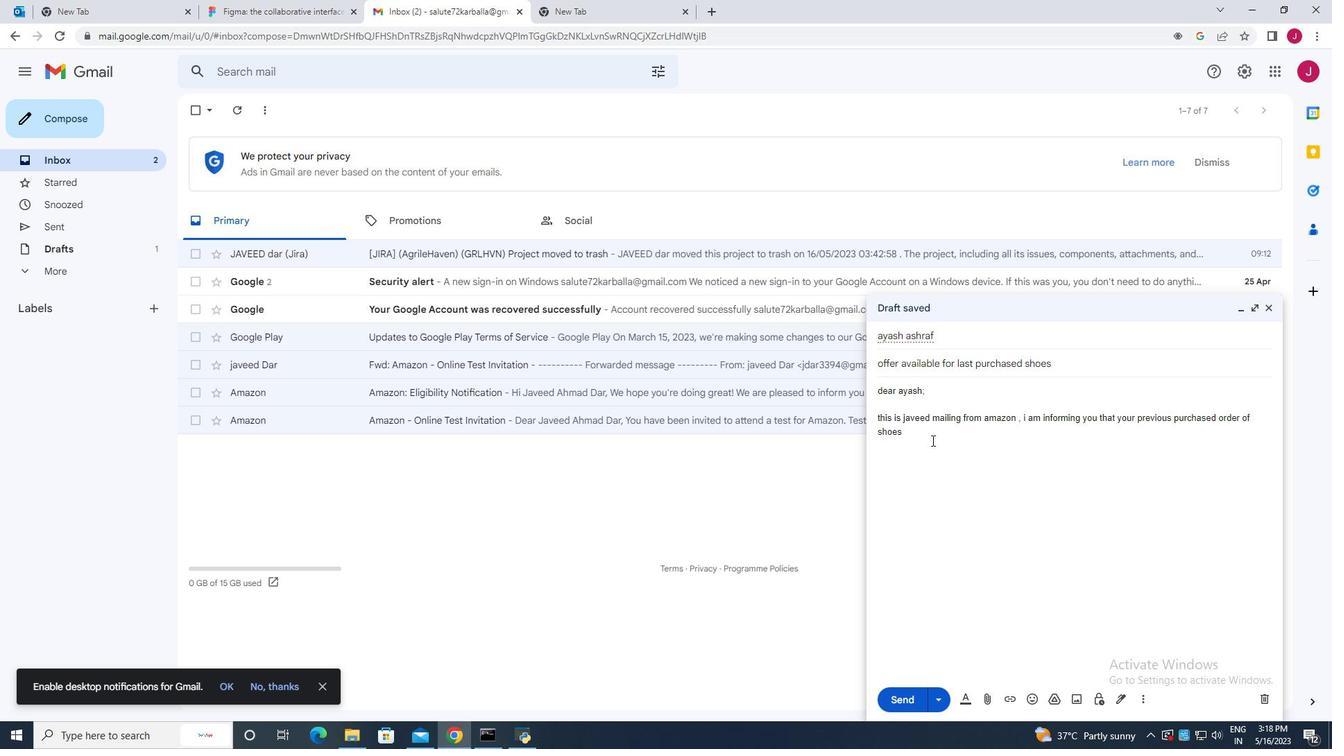 
Action: Mouse scrolled (942, 432) with delta (0, 0)
Screenshot: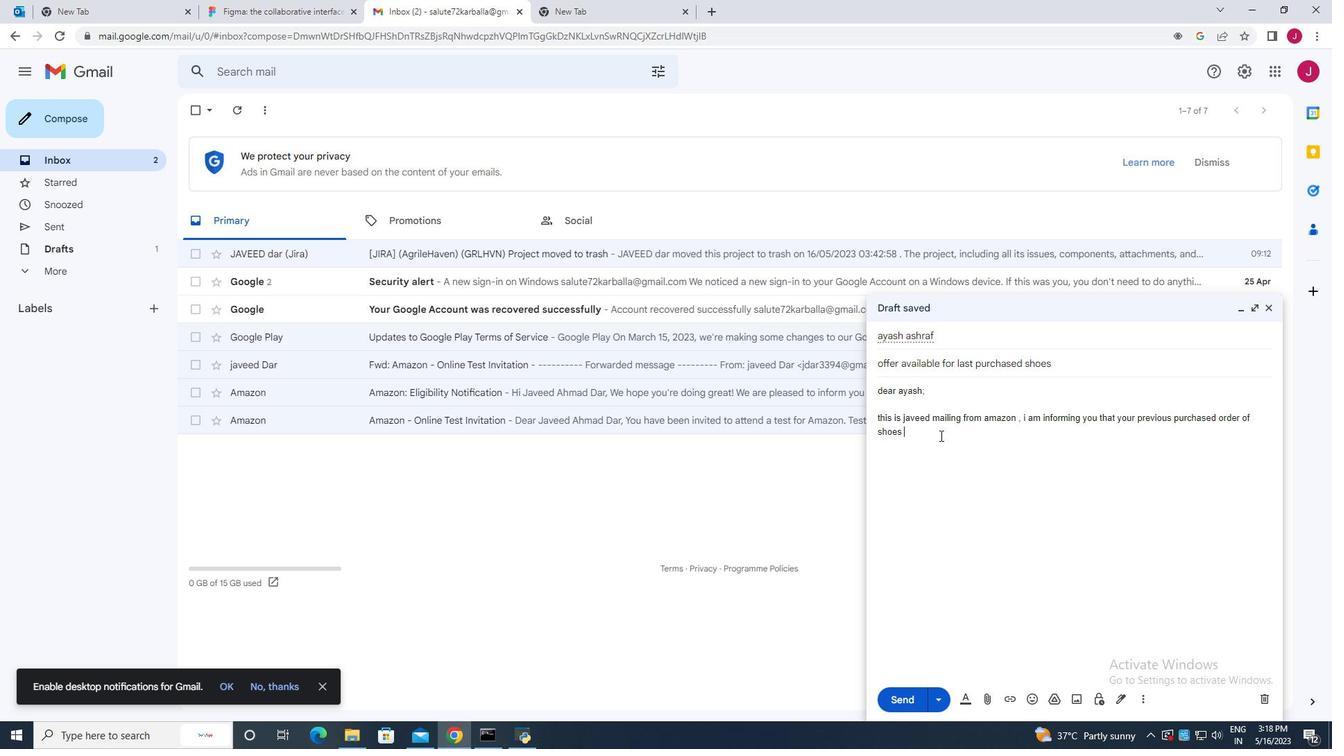 
Action: Mouse moved to (913, 432)
Screenshot: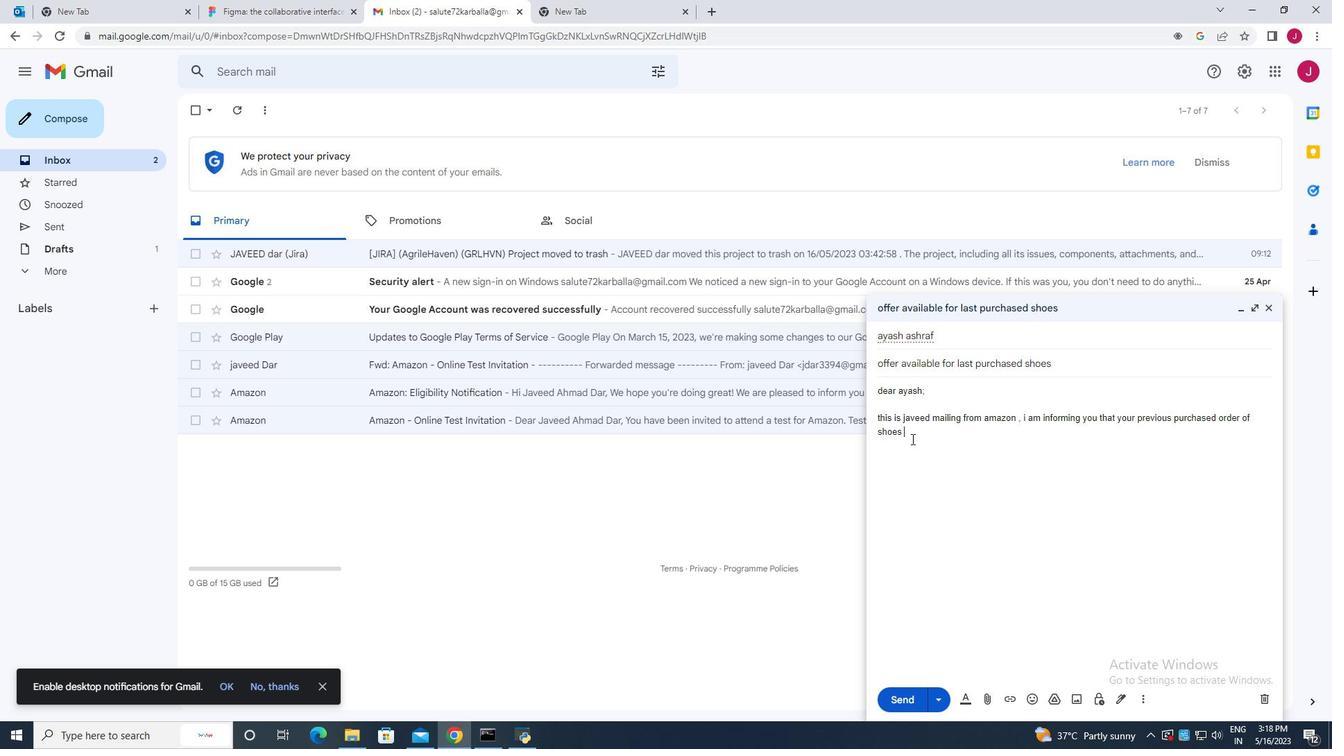 
Action: Key pressed ,<Key.space>which<Key.space>is<Key.space>in<Key.space>our<Key.space>order<Key.space>labiary<Key.space>showing<Key.space>that<Key.space>this<Key.space>offer<Key.space>has<Key.space>good<Key.space>prommotion<Key.space>tags<Key.space>
Screenshot: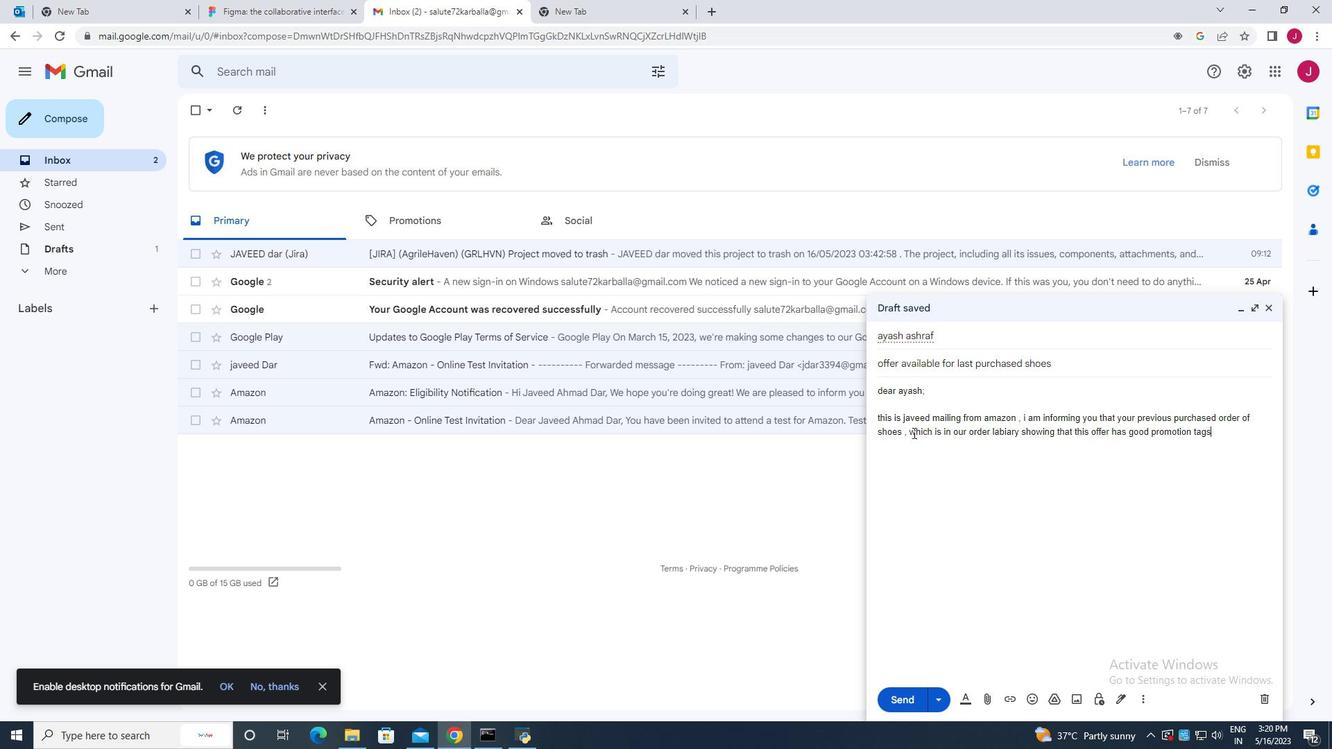 
Action: Mouse moved to (1218, 446)
Screenshot: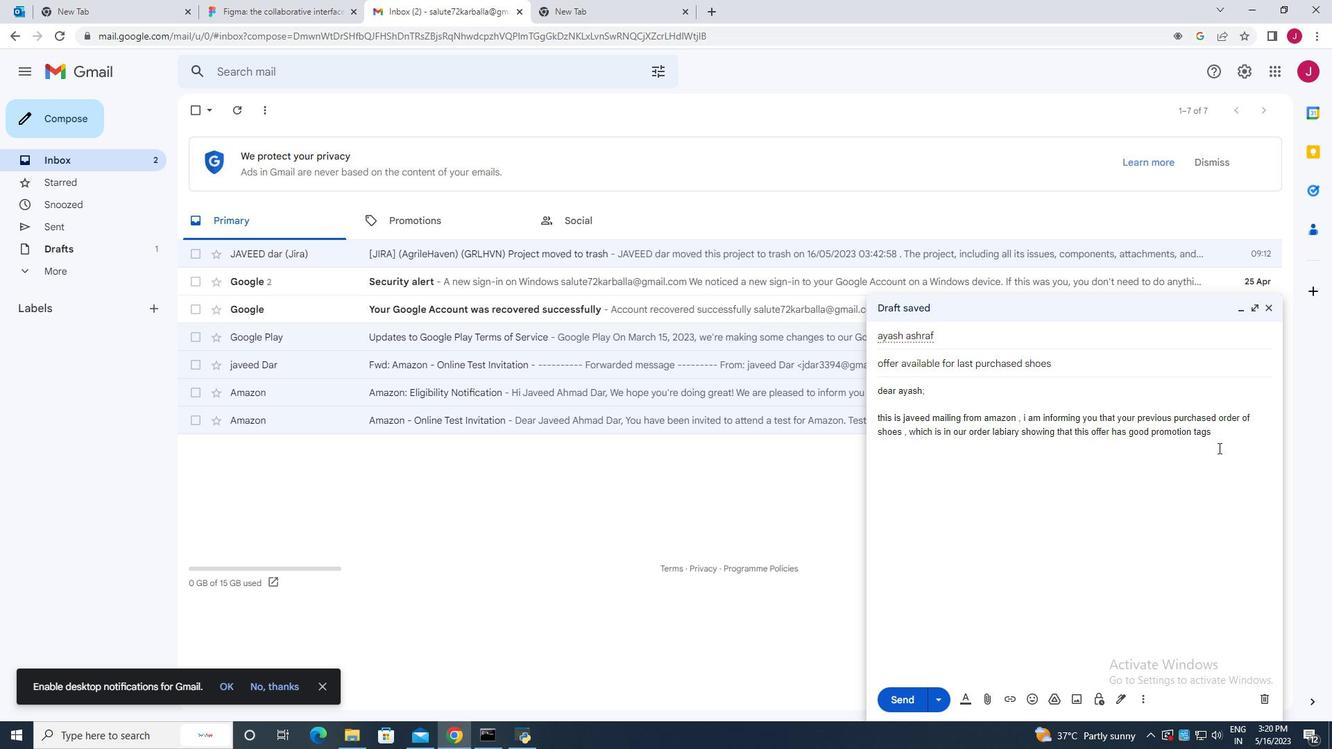 
Action: Key pressed and<Key.space>best<Key.space>offer<Key.space>t<Key.backspace>of<Key.space>very<Key.space>less<Key.space>amount<Key.space>.<Key.space>please<Key.space>purchase<Key.space><Key.backspace><Key.backspace><Key.backspace><Key.backspace><Key.backspace><Key.backspace><Key.backspace><Key.backspace><Key.backspace><Key.backspace><Key.space>follow<Key.space>up<Key.space>the<Key.space>t<Key.backspace>details<Key.space>attacj<Key.backspace>hed<Key.space>below
Screenshot: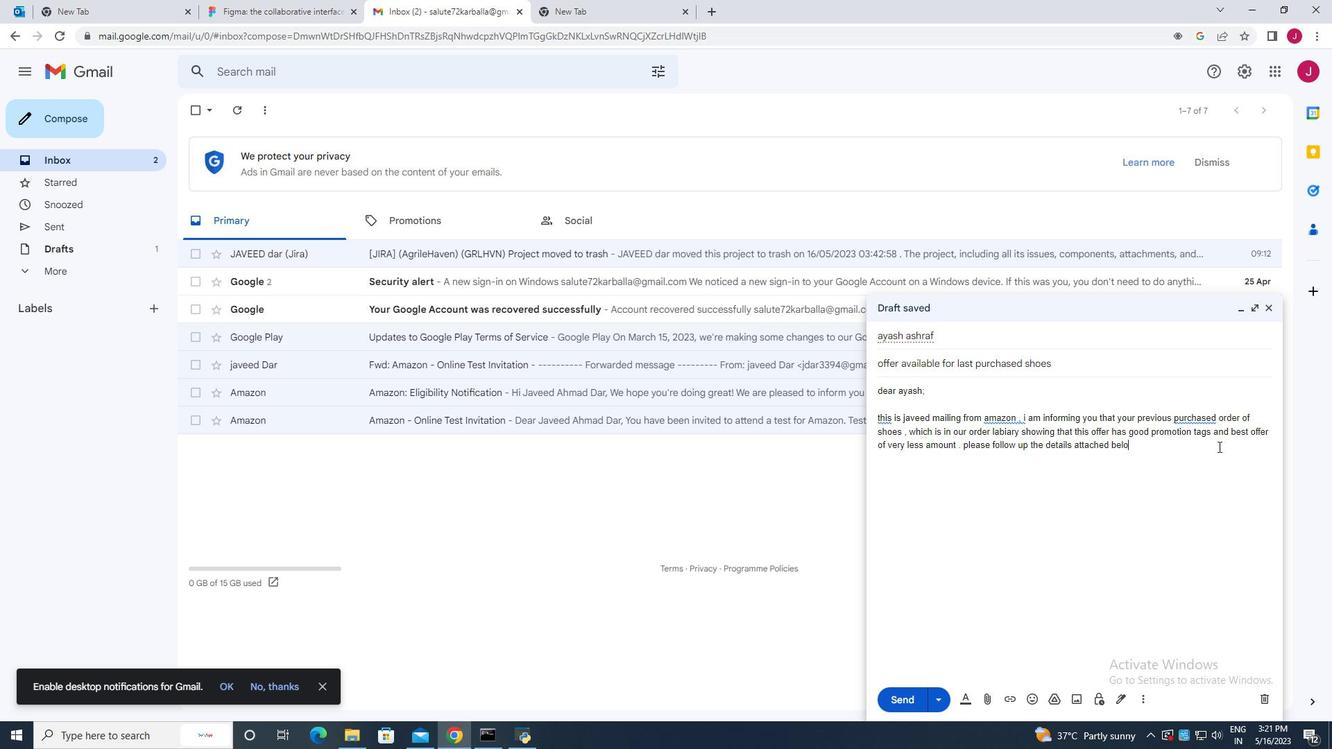 
Action: Mouse moved to (1194, 444)
Screenshot: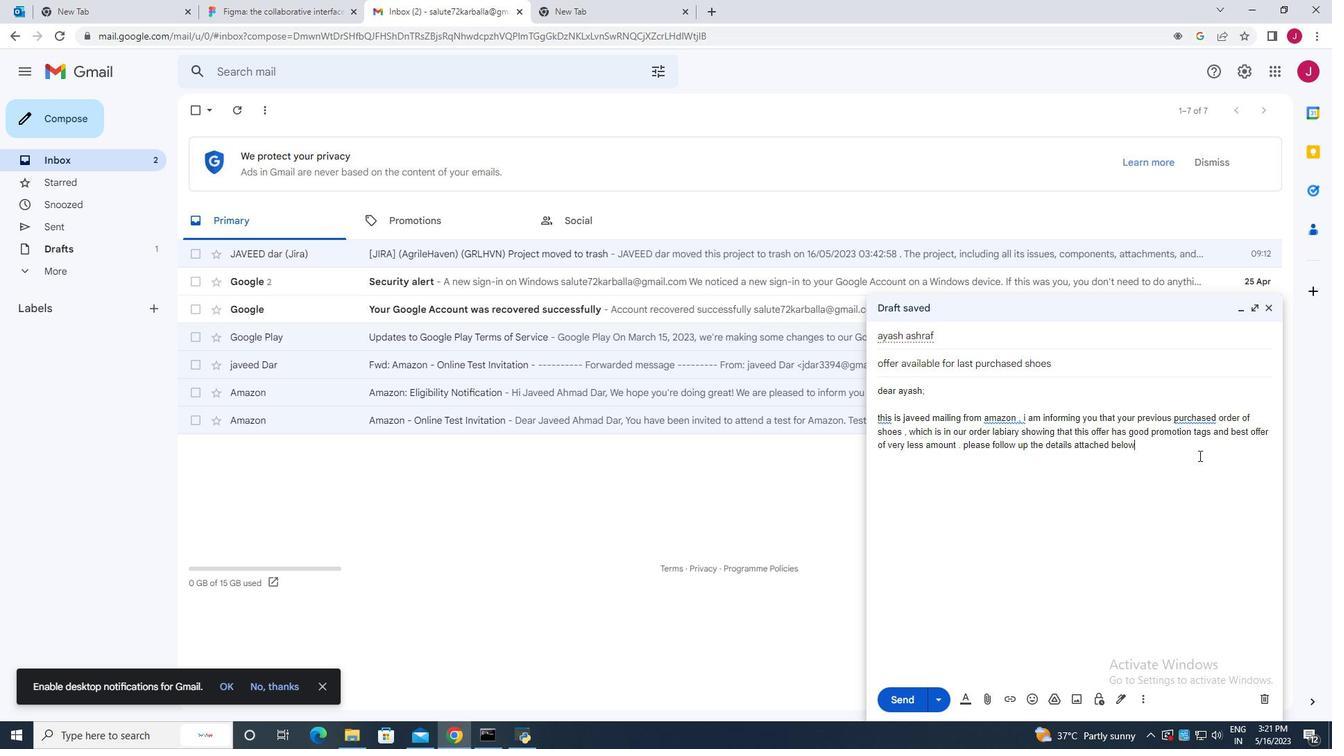 
Action: Mouse scrolled (1194, 444) with delta (0, 0)
Screenshot: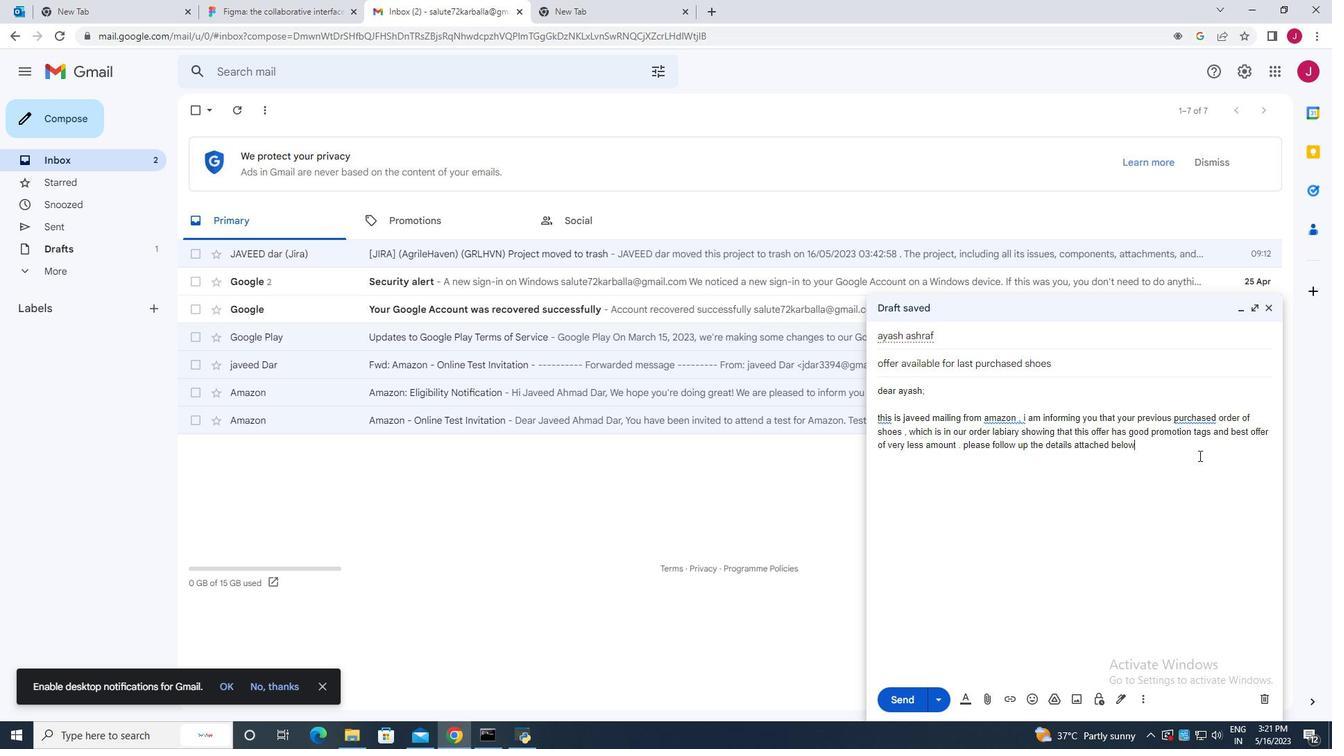 
Action: Mouse moved to (1194, 441)
Screenshot: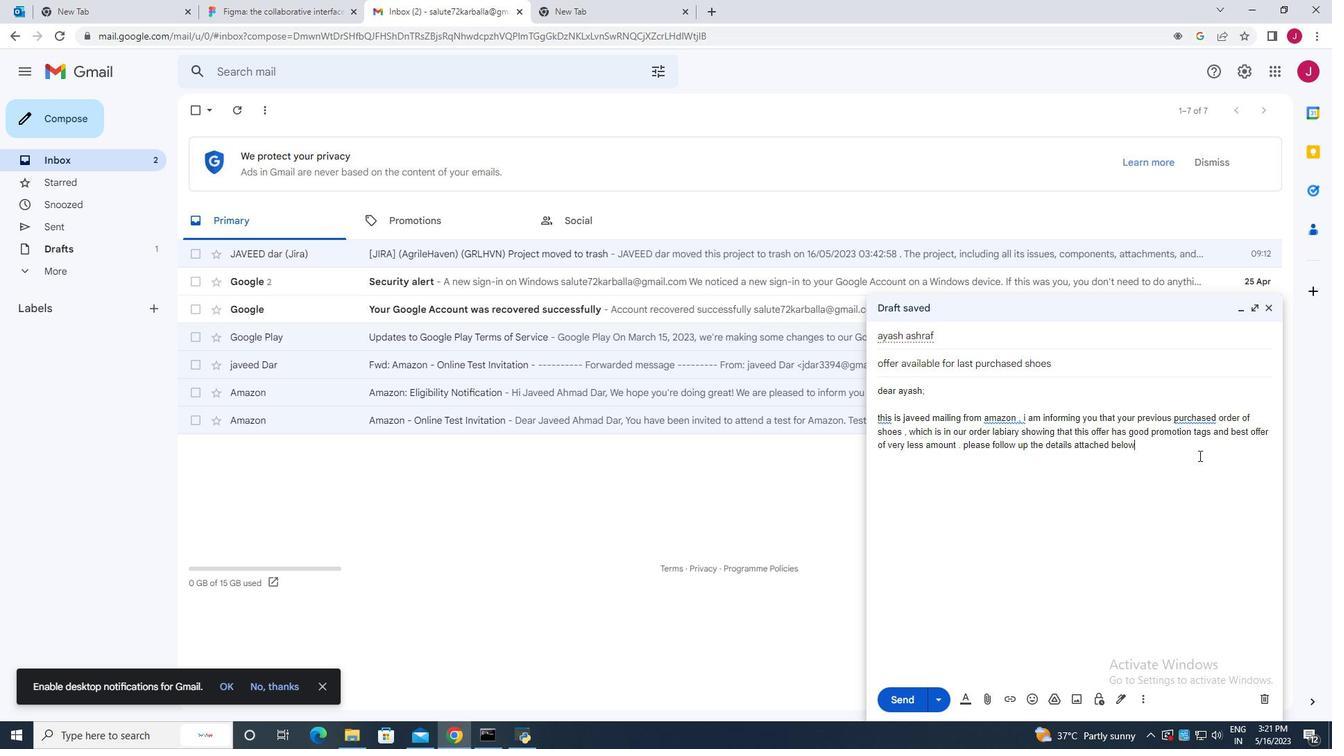 
Action: Mouse scrolled (1194, 442) with delta (0, 0)
Screenshot: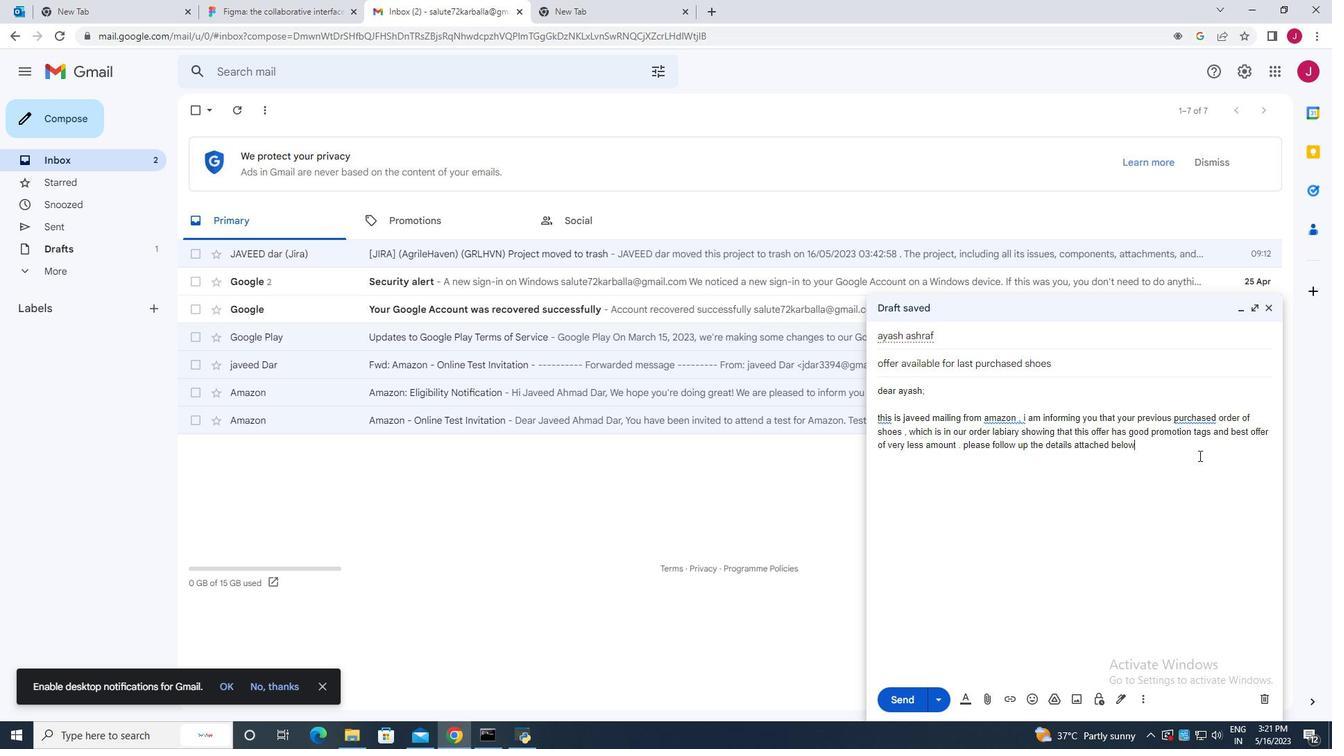 
Action: Mouse moved to (1182, 434)
Screenshot: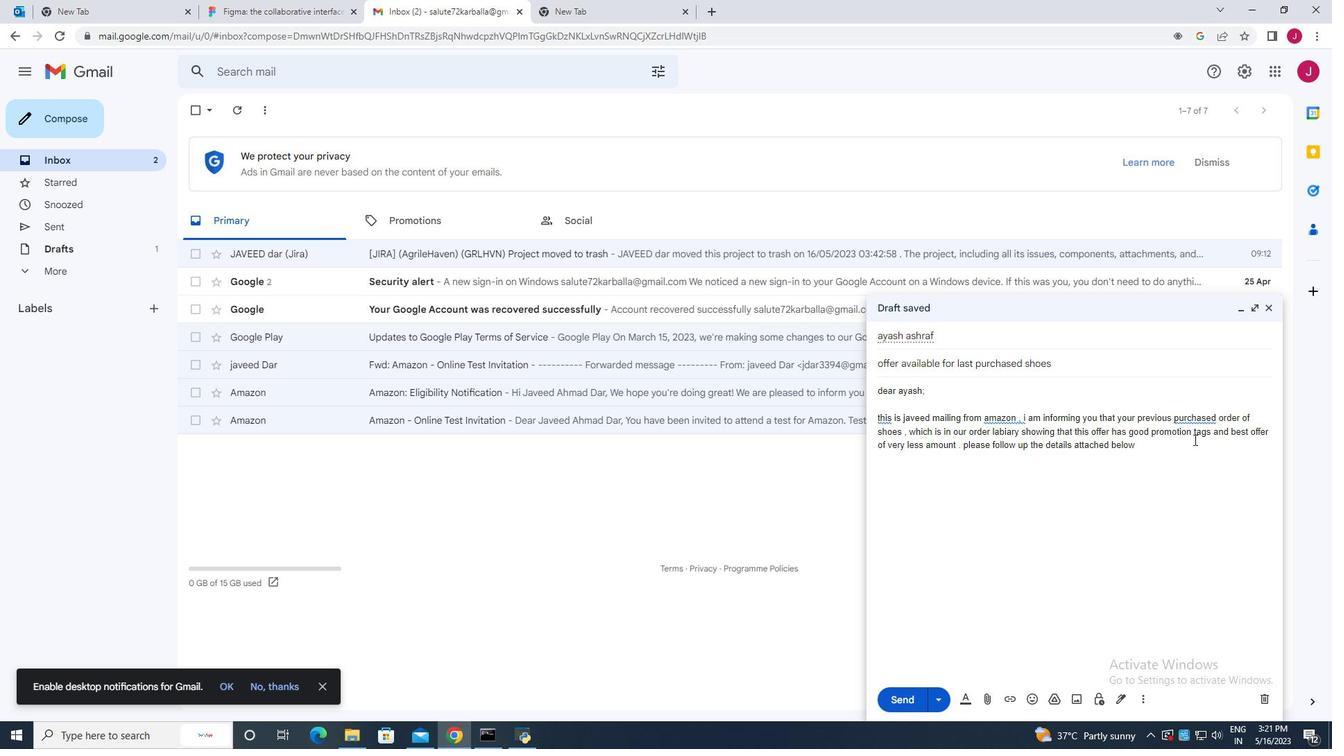 
Action: Mouse scrolled (1191, 436) with delta (0, 0)
Screenshot: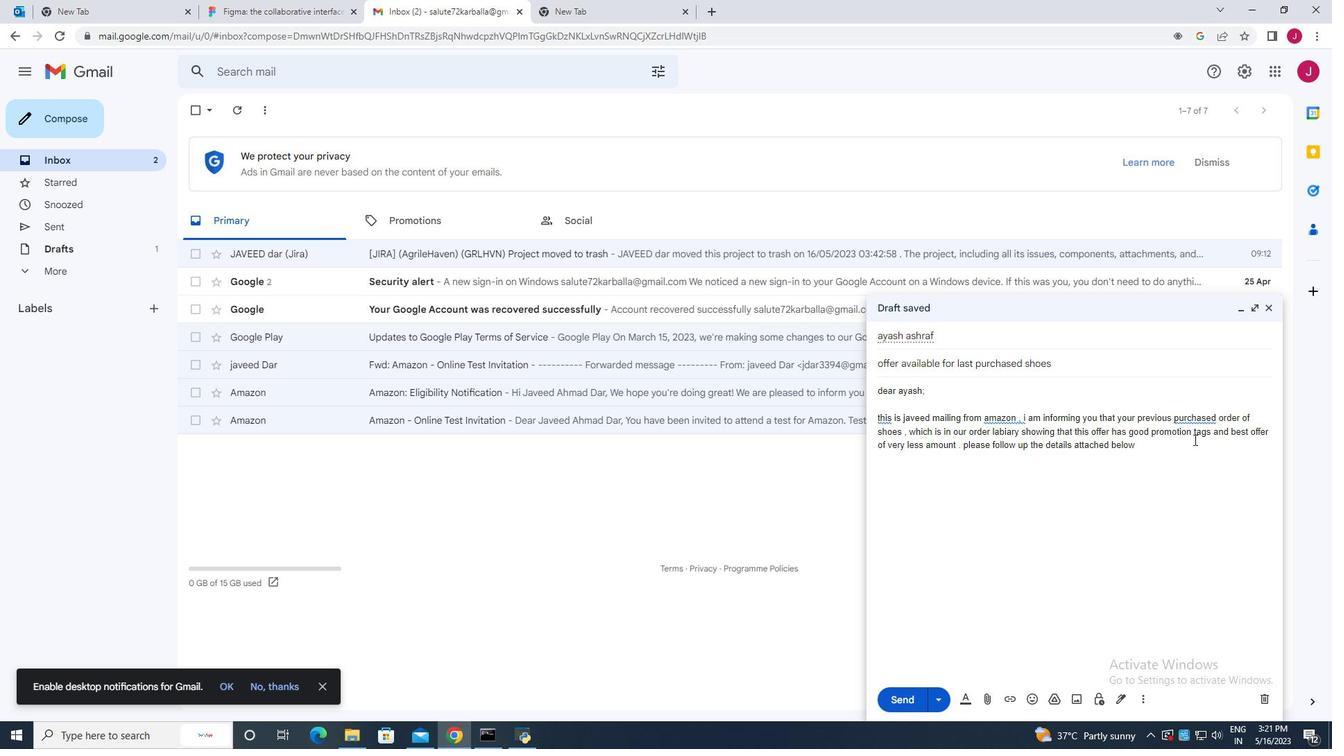 
Action: Mouse moved to (906, 702)
Screenshot: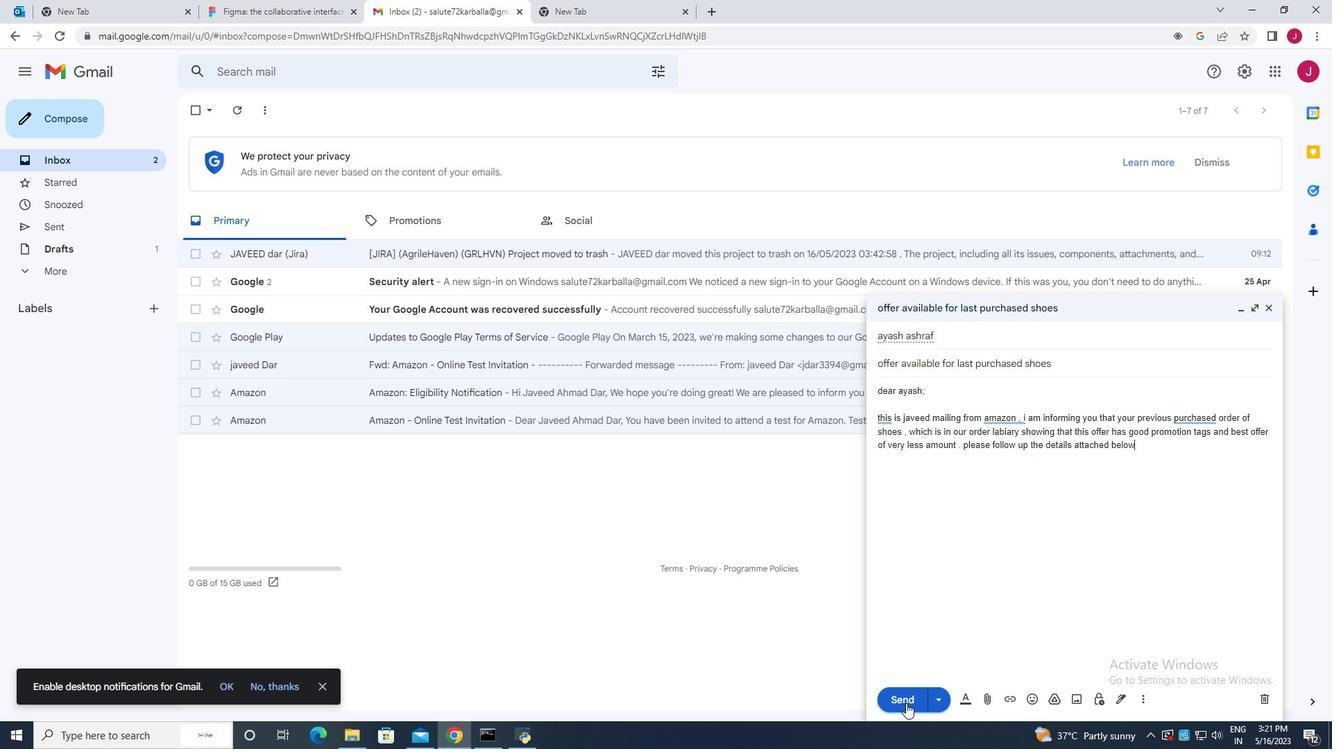 
Action: Mouse pressed left at (906, 702)
Screenshot: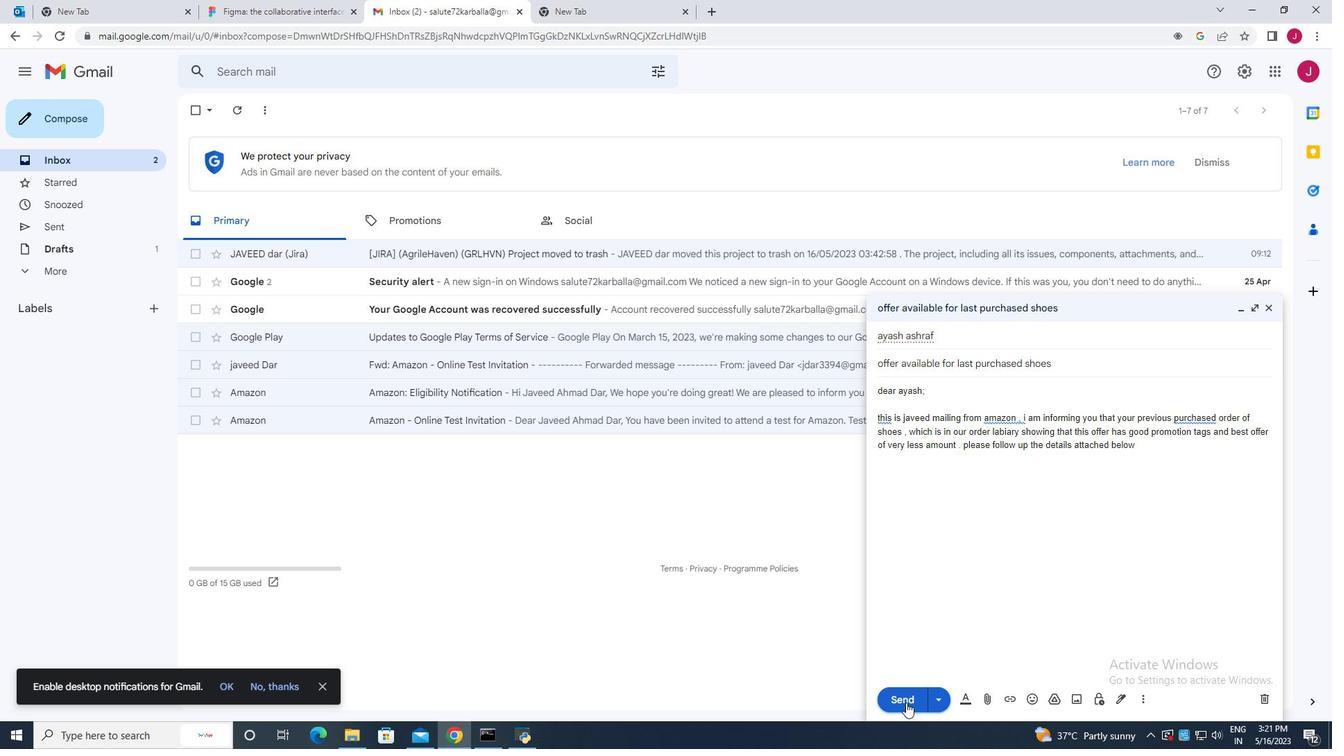 
Action: Mouse moved to (801, 426)
Screenshot: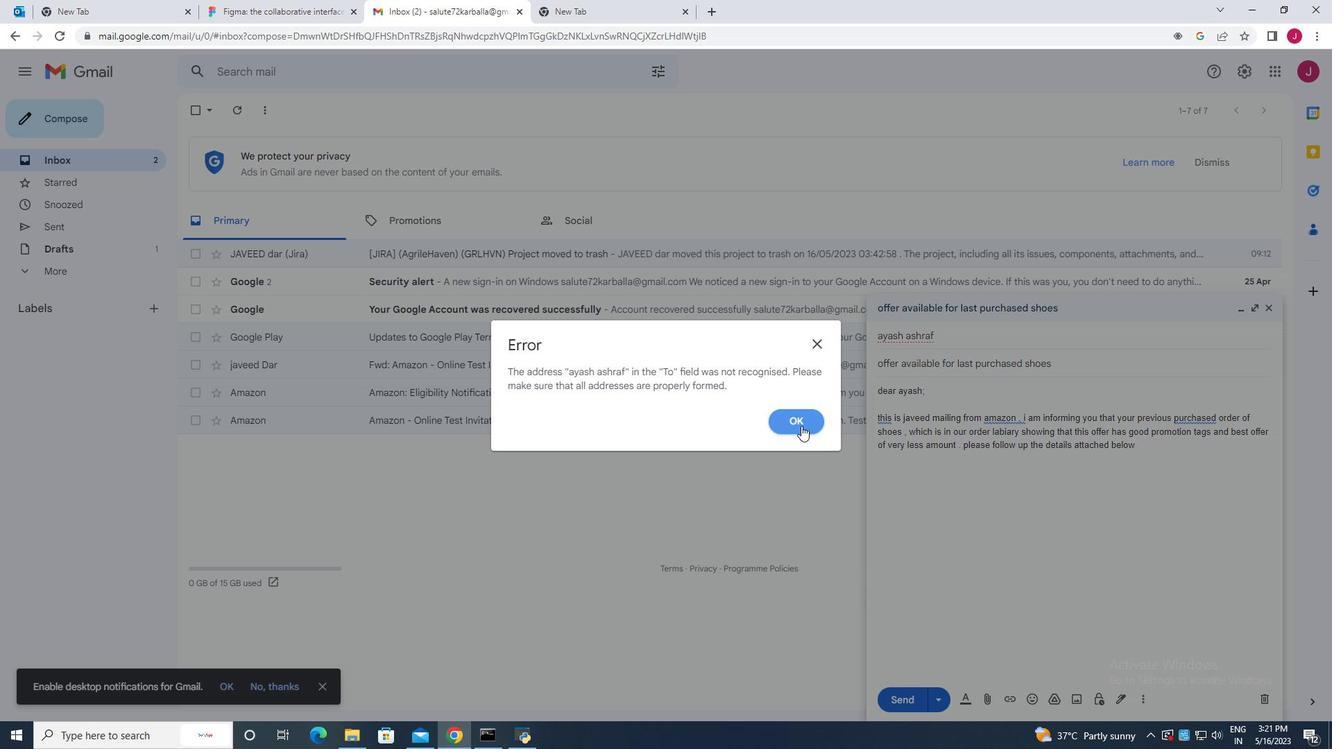 
Action: Mouse pressed left at (801, 426)
Screenshot: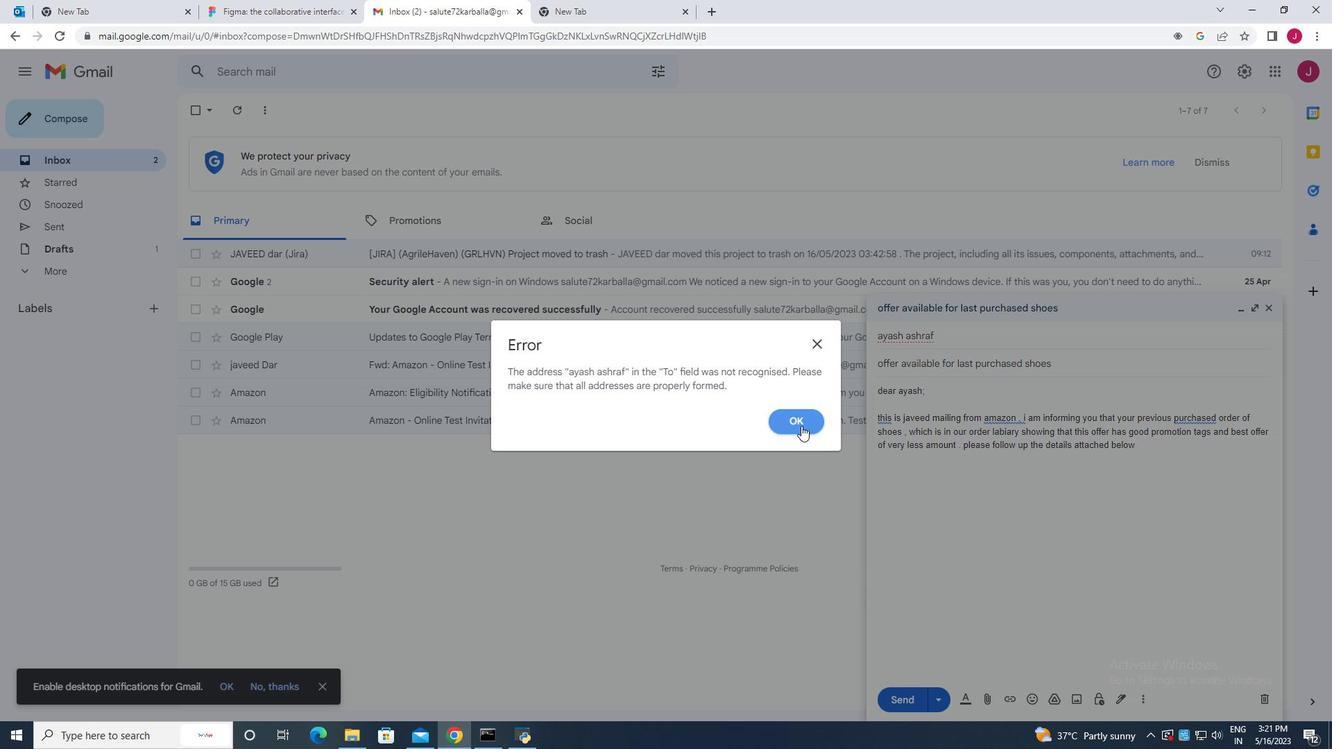 
Action: Mouse moved to (969, 555)
Screenshot: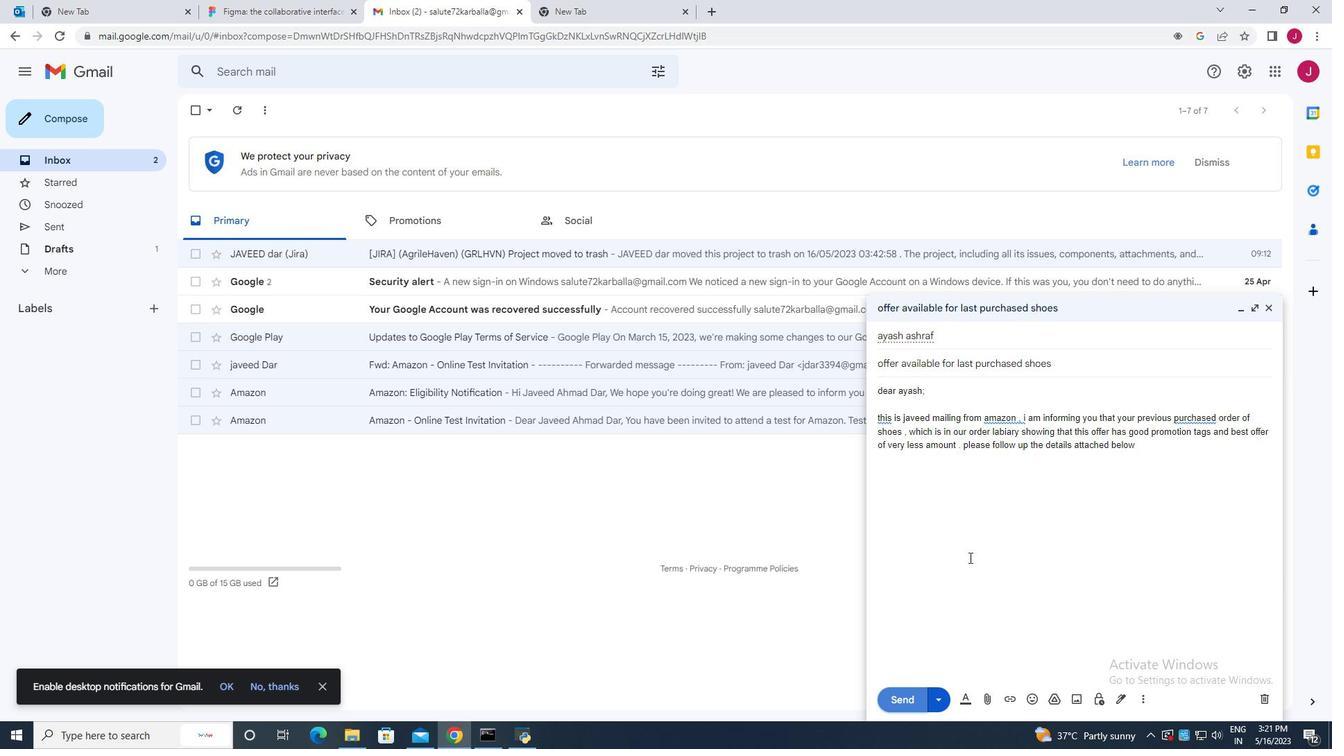 
Action: Mouse scrolled (969, 555) with delta (0, 0)
Screenshot: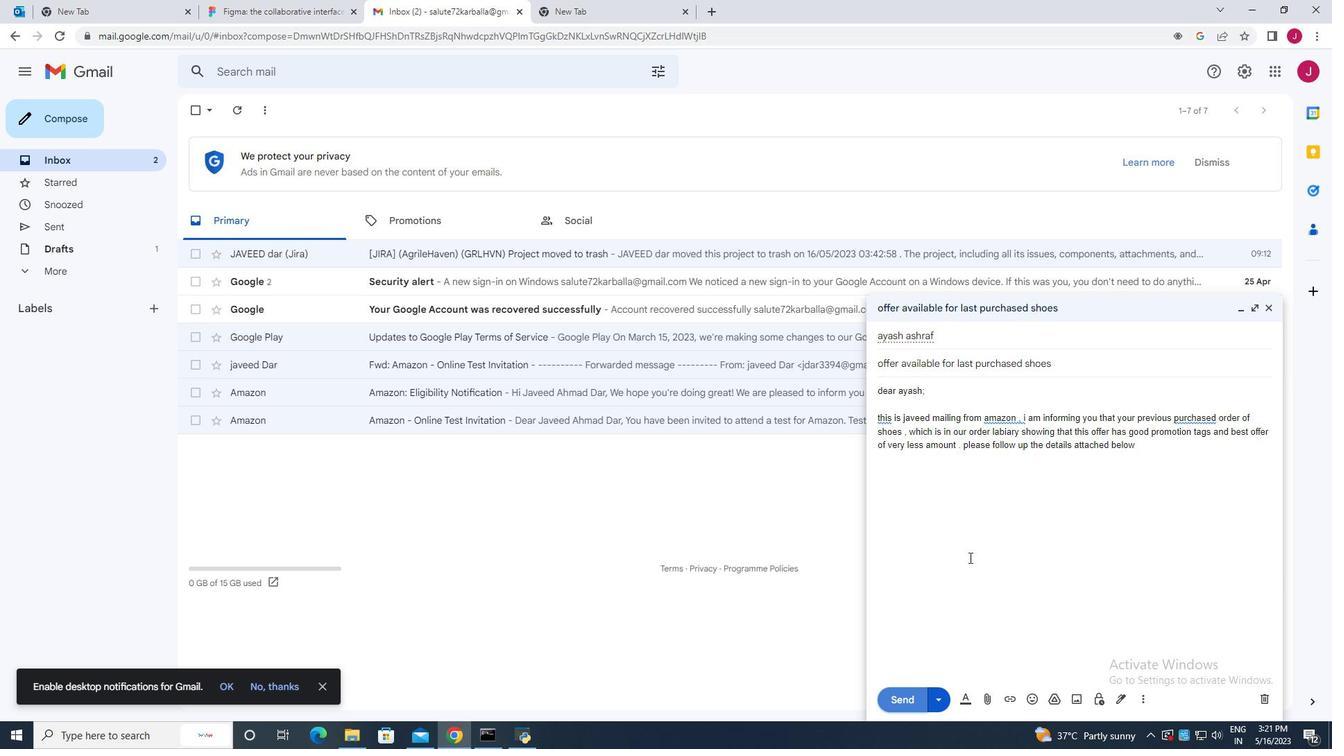 
Action: Mouse moved to (931, 545)
Screenshot: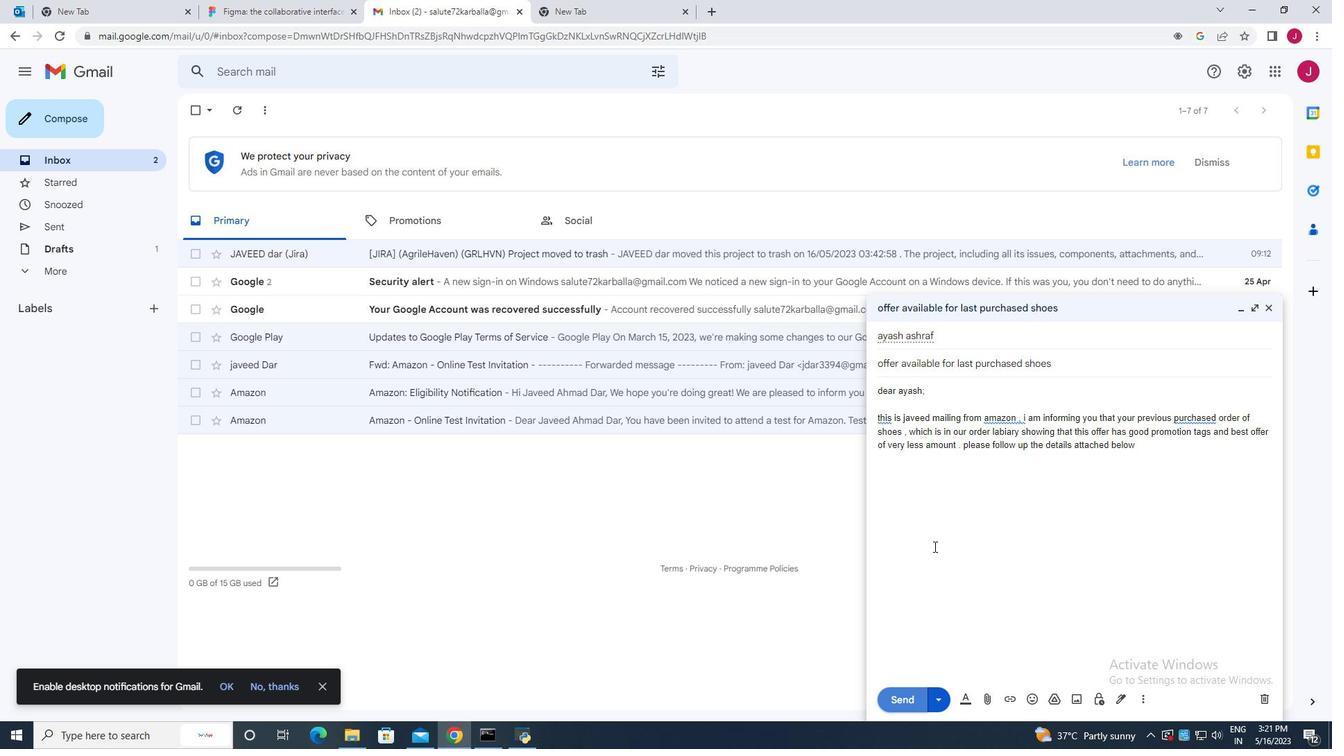 
